 Task: Replace the Sky in Any Photo.
Action: Mouse moved to (24, 88)
Screenshot: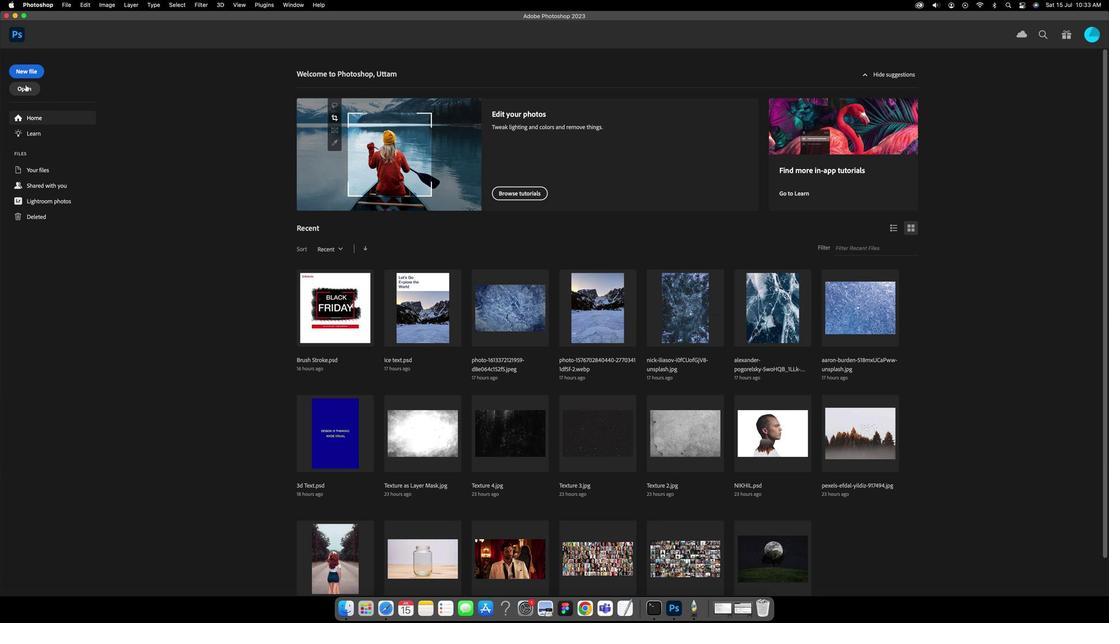 
Action: Mouse pressed left at (24, 88)
Screenshot: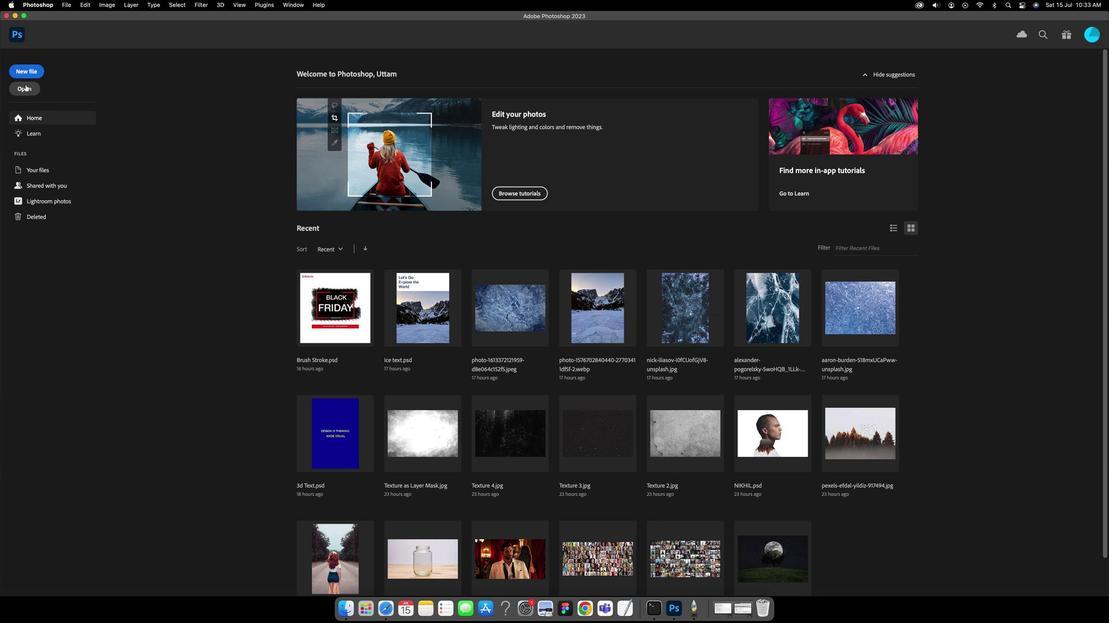 
Action: Mouse moved to (482, 155)
Screenshot: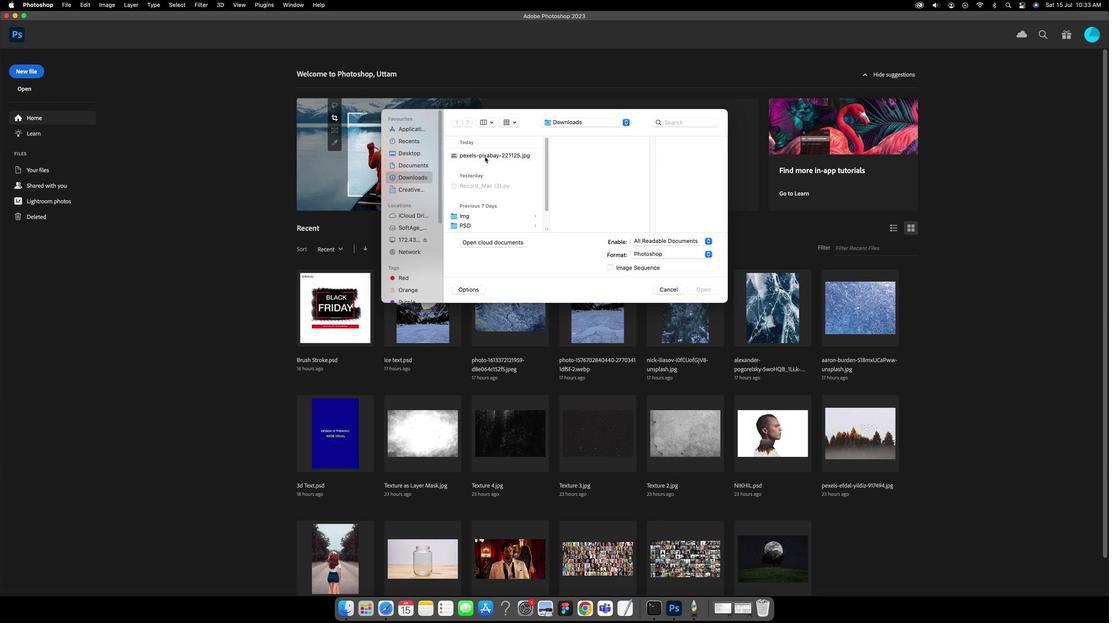 
Action: Mouse pressed left at (482, 155)
Screenshot: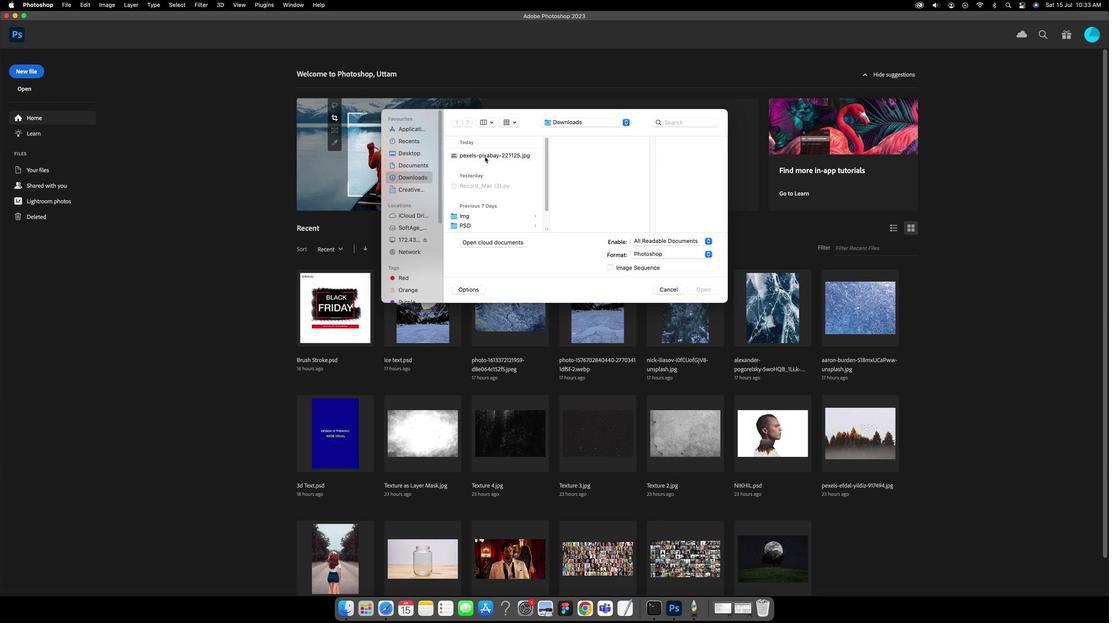 
Action: Key pressed Key.enter
Screenshot: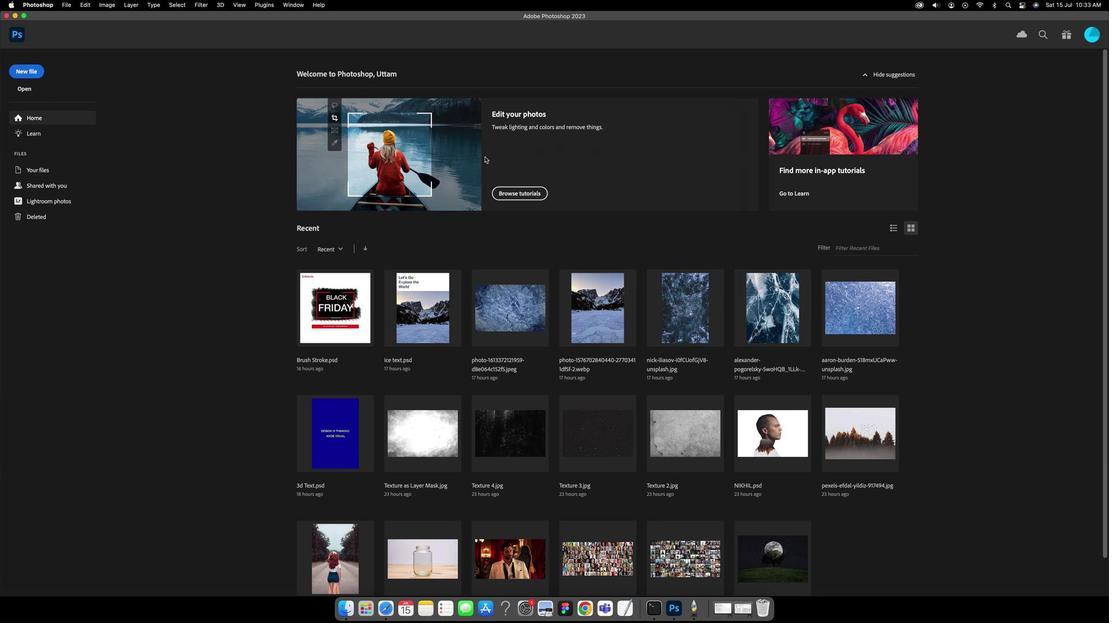 
Action: Mouse moved to (88, 15)
Screenshot: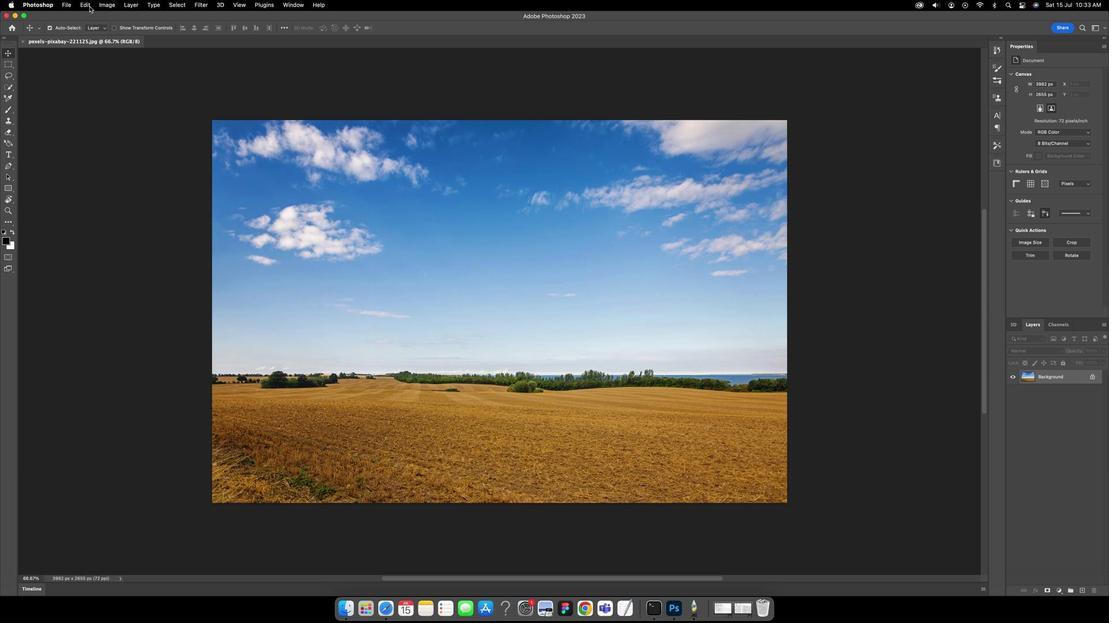 
Action: Mouse pressed left at (88, 15)
Screenshot: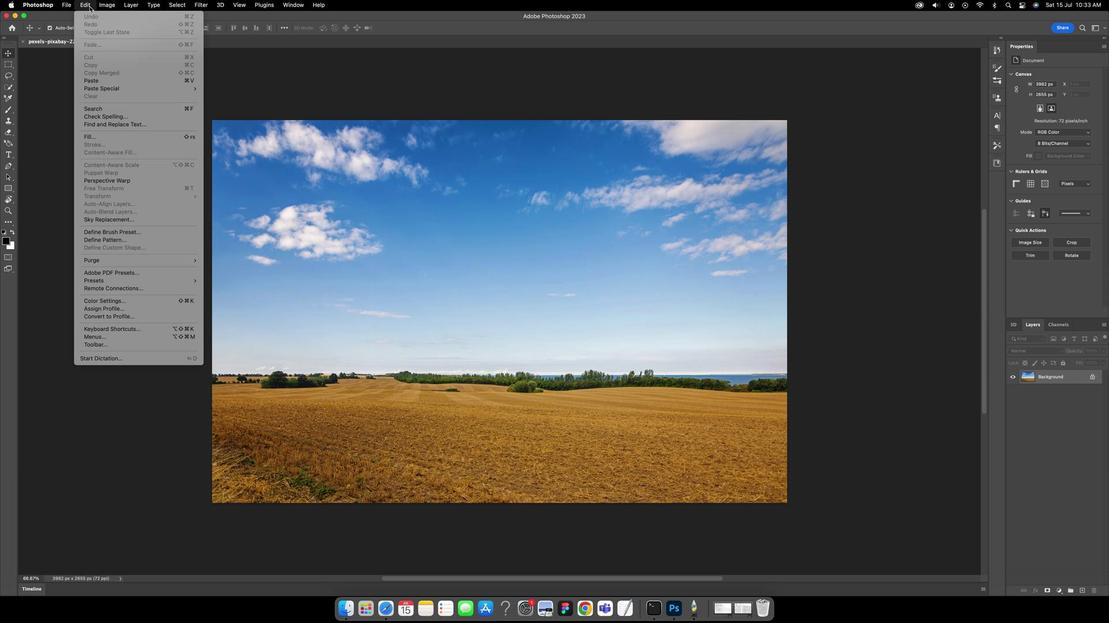 
Action: Mouse moved to (101, 216)
Screenshot: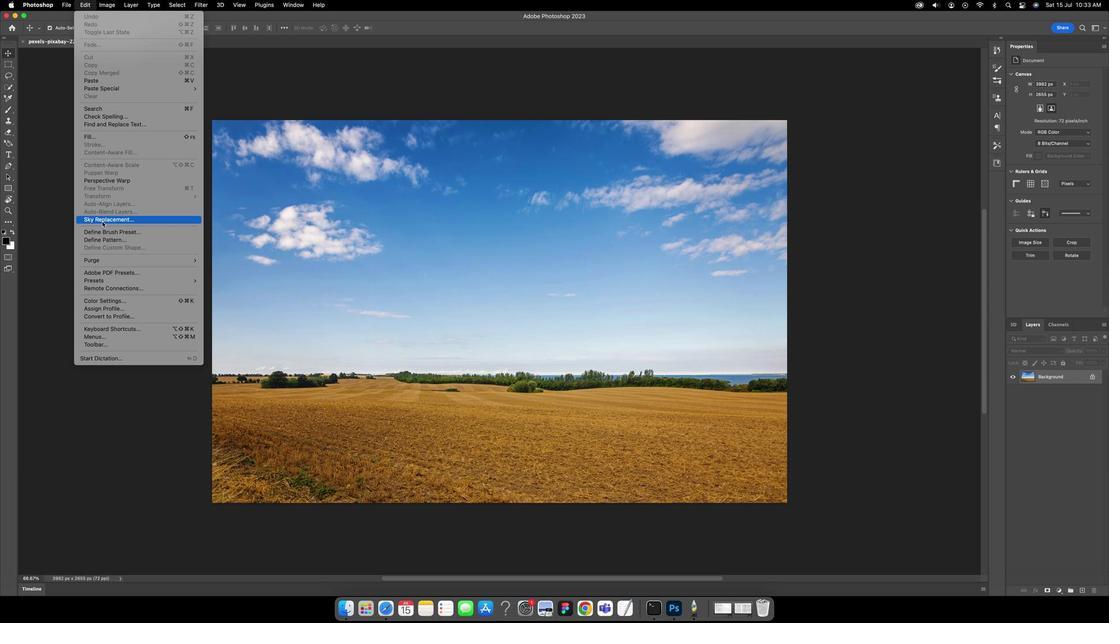 
Action: Mouse pressed left at (101, 216)
Screenshot: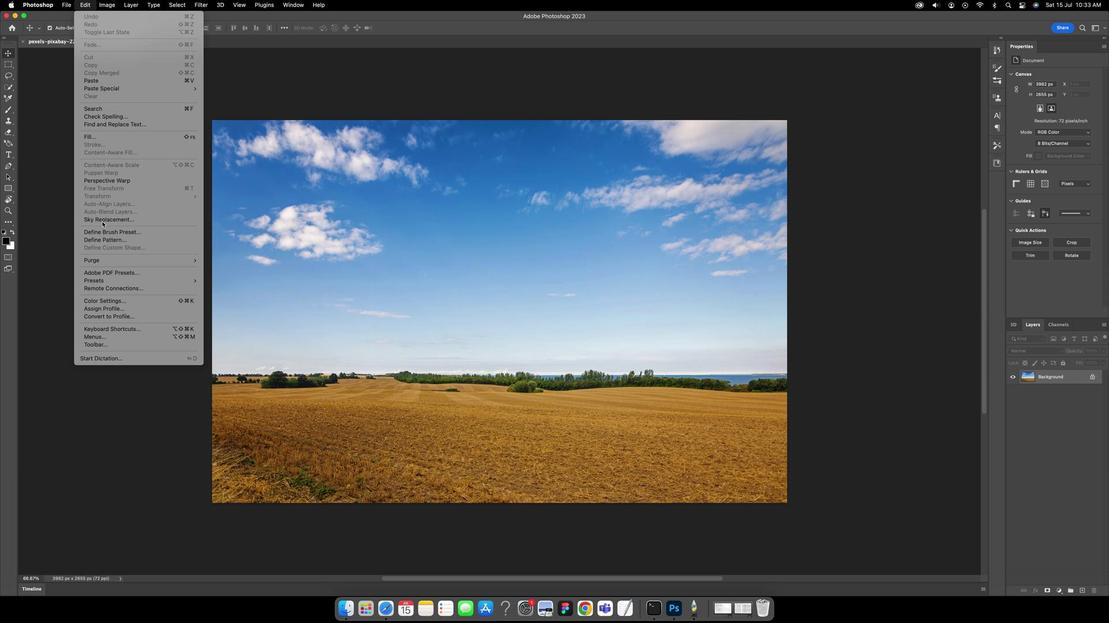 
Action: Mouse moved to (581, 145)
Screenshot: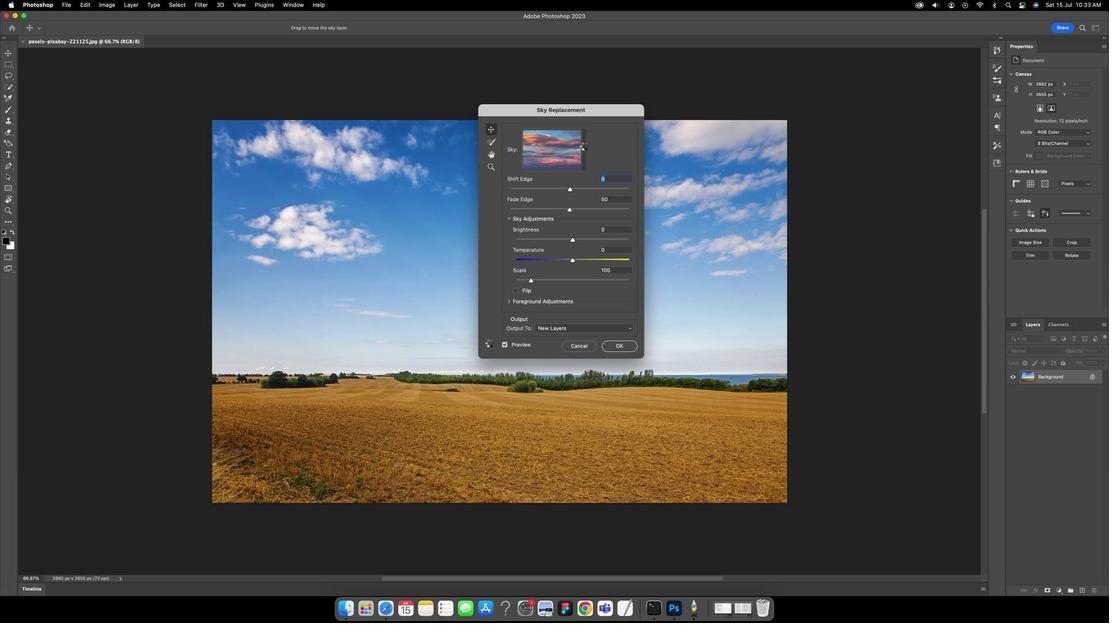 
Action: Mouse pressed left at (581, 145)
Screenshot: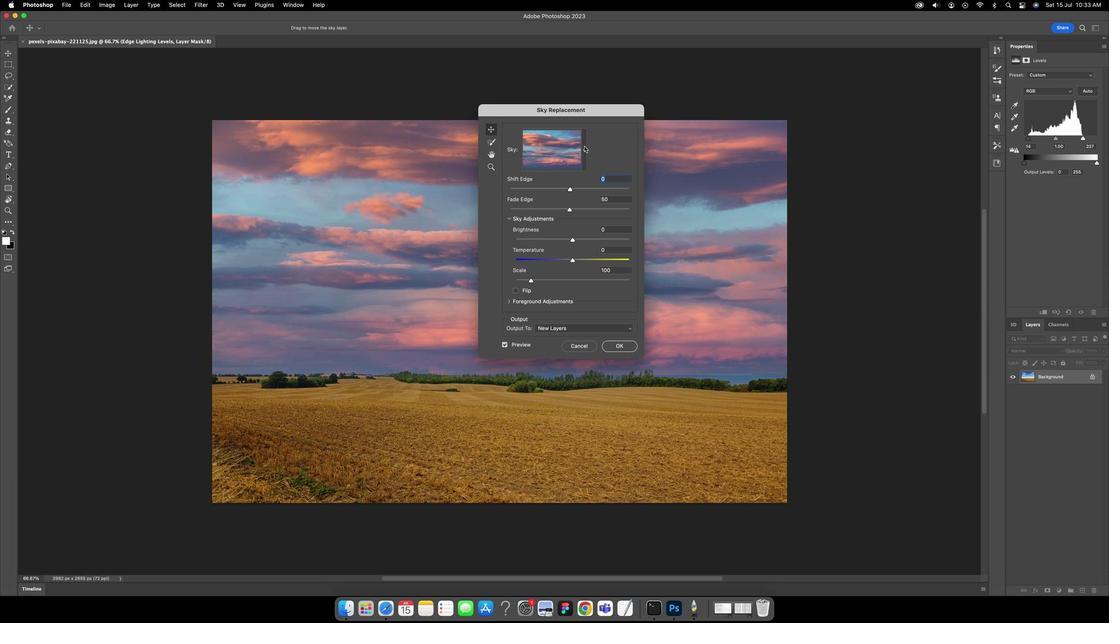 
Action: Mouse moved to (541, 284)
Screenshot: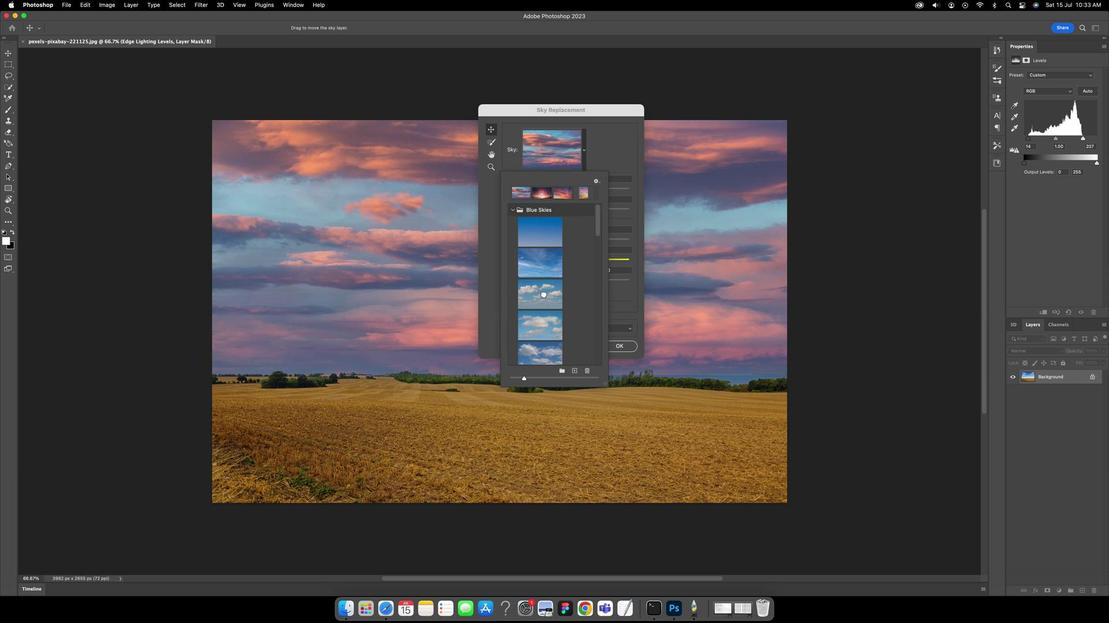 
Action: Mouse pressed left at (541, 284)
Screenshot: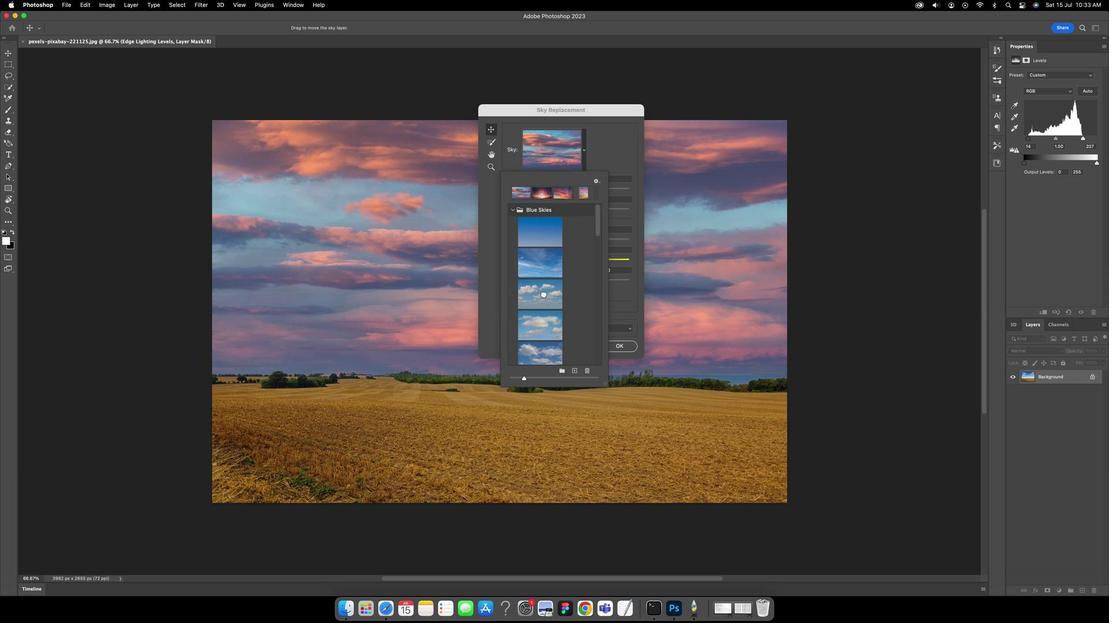 
Action: Mouse moved to (617, 331)
Screenshot: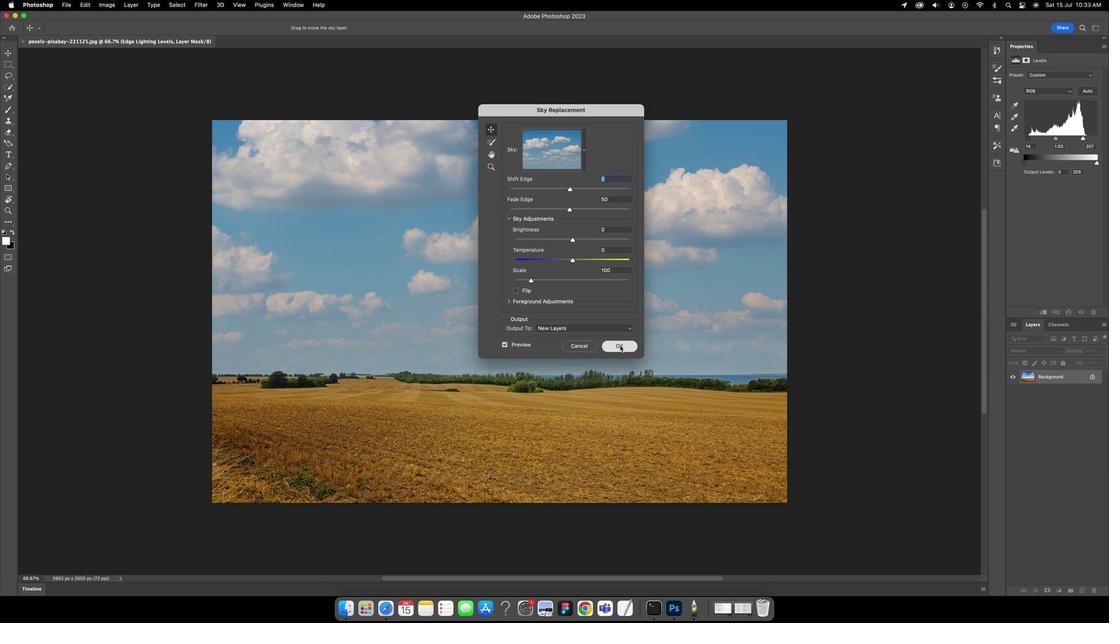 
Action: Mouse pressed left at (617, 331)
Screenshot: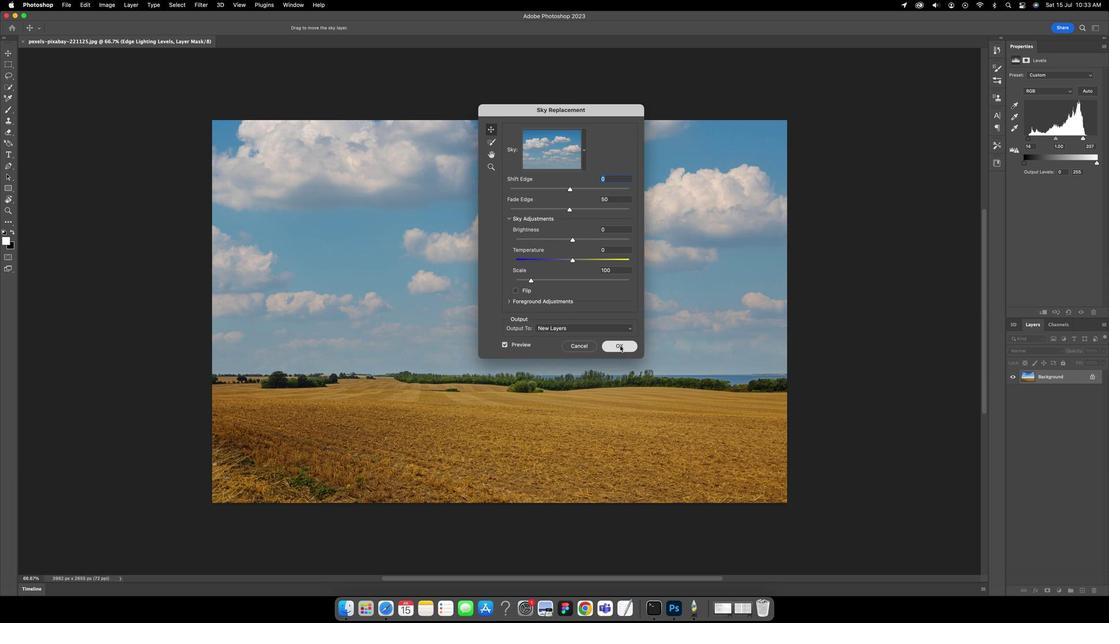 
Action: Mouse moved to (611, 270)
Screenshot: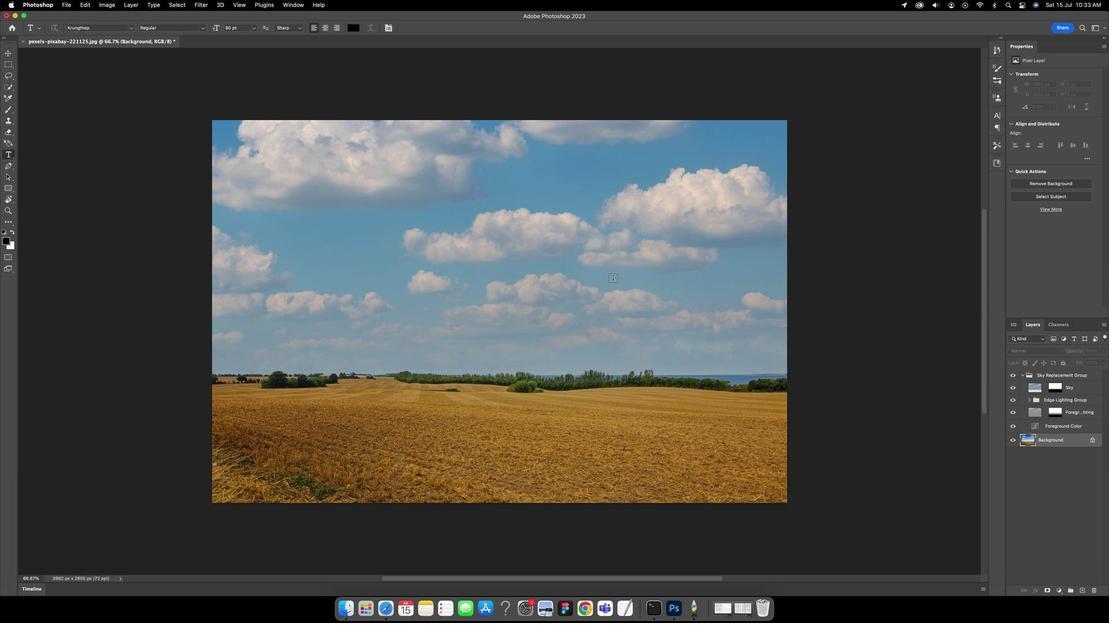 
Action: Key pressed 't'
Screenshot: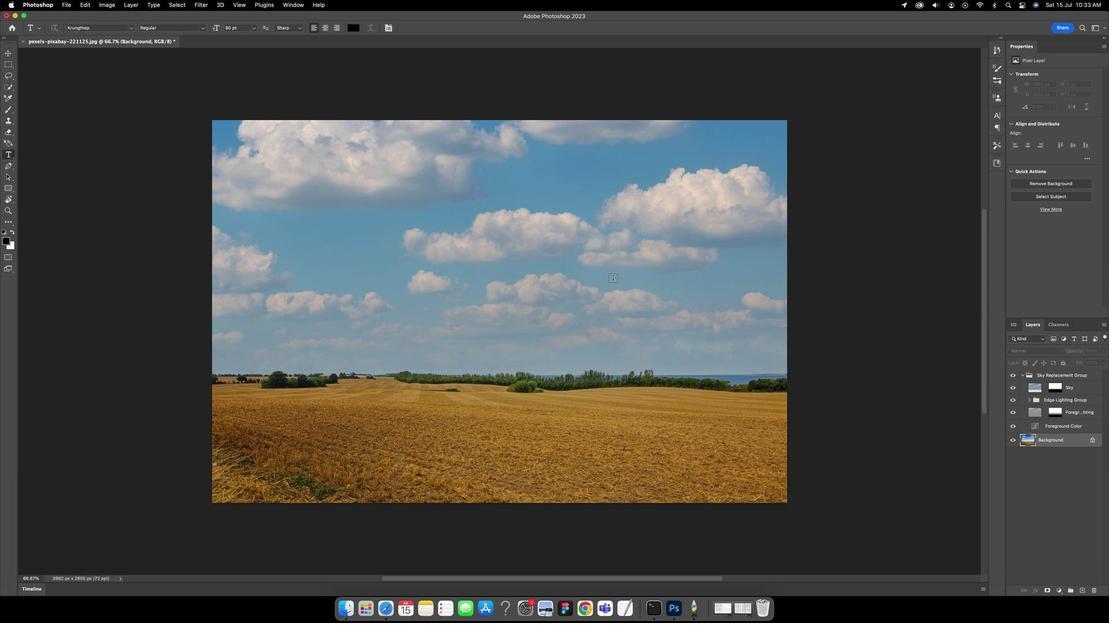 
Action: Mouse moved to (392, 288)
Screenshot: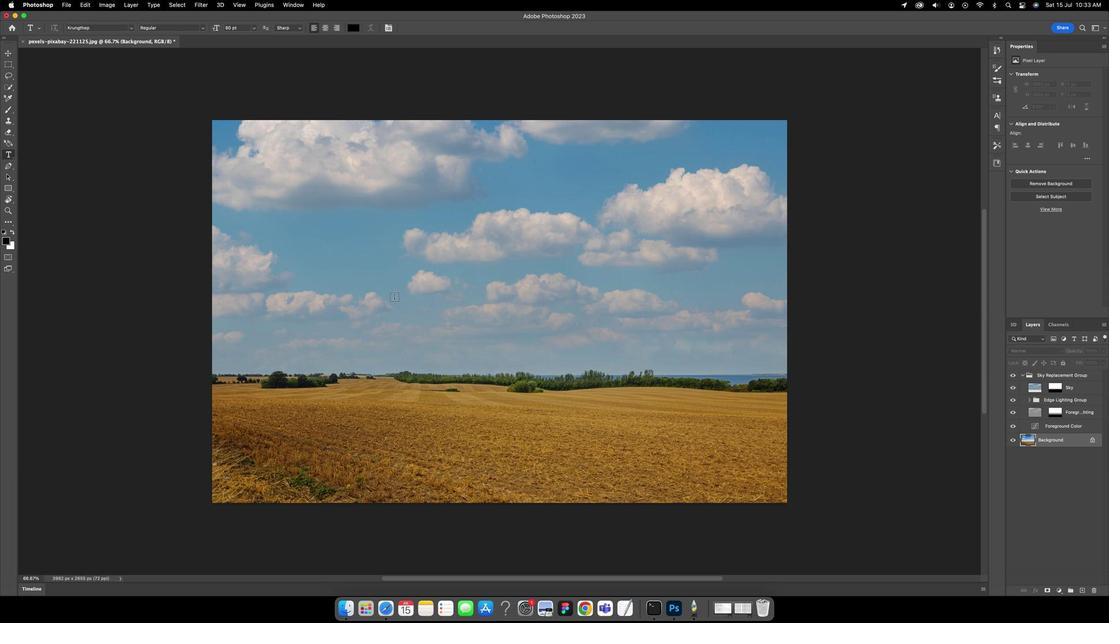 
Action: Mouse pressed left at (392, 288)
Screenshot: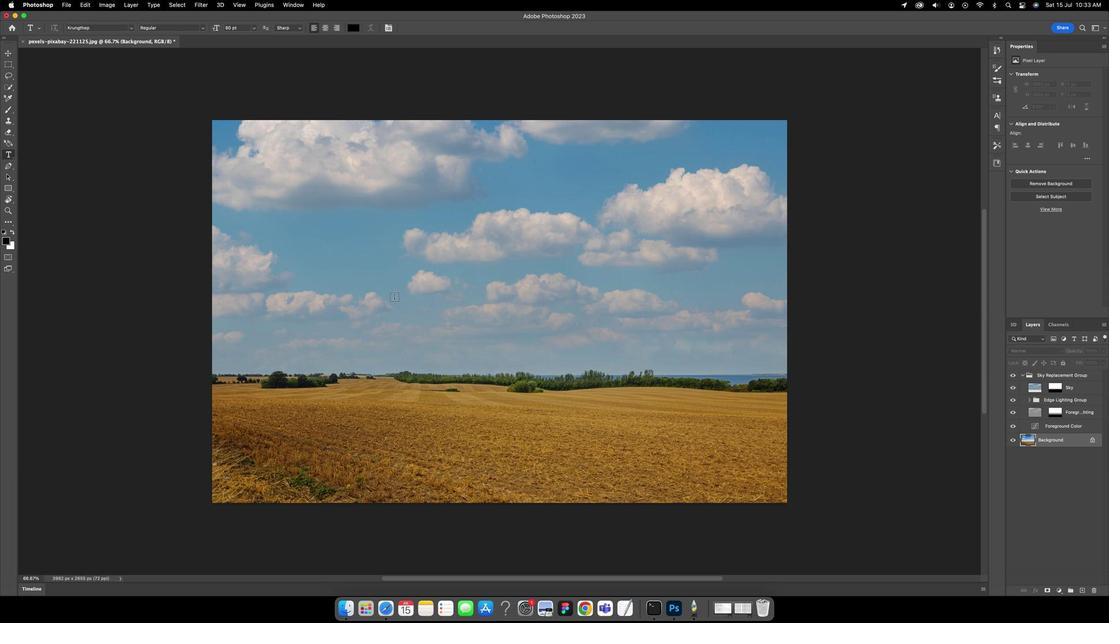 
Action: Mouse moved to (1049, 422)
Screenshot: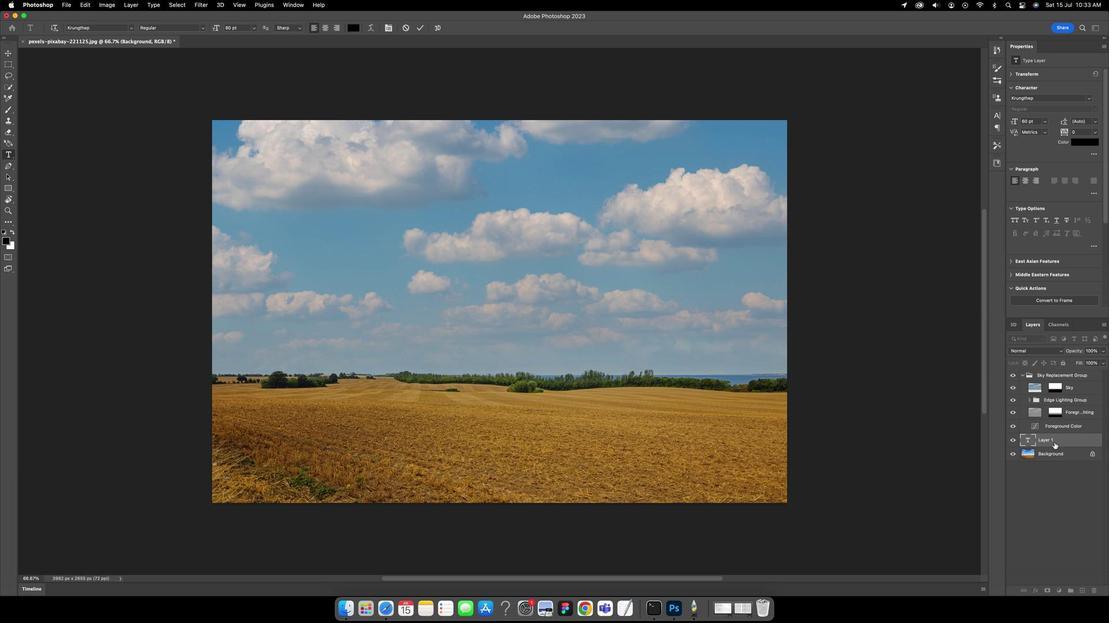 
Action: Mouse pressed left at (1049, 422)
Screenshot: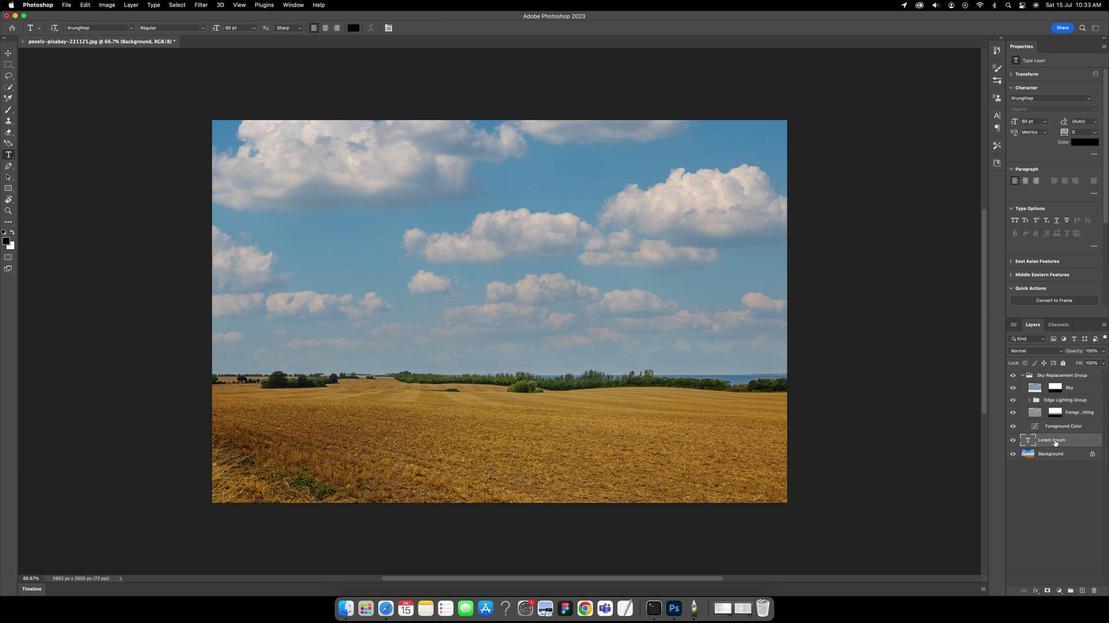 
Action: Mouse moved to (1043, 370)
Screenshot: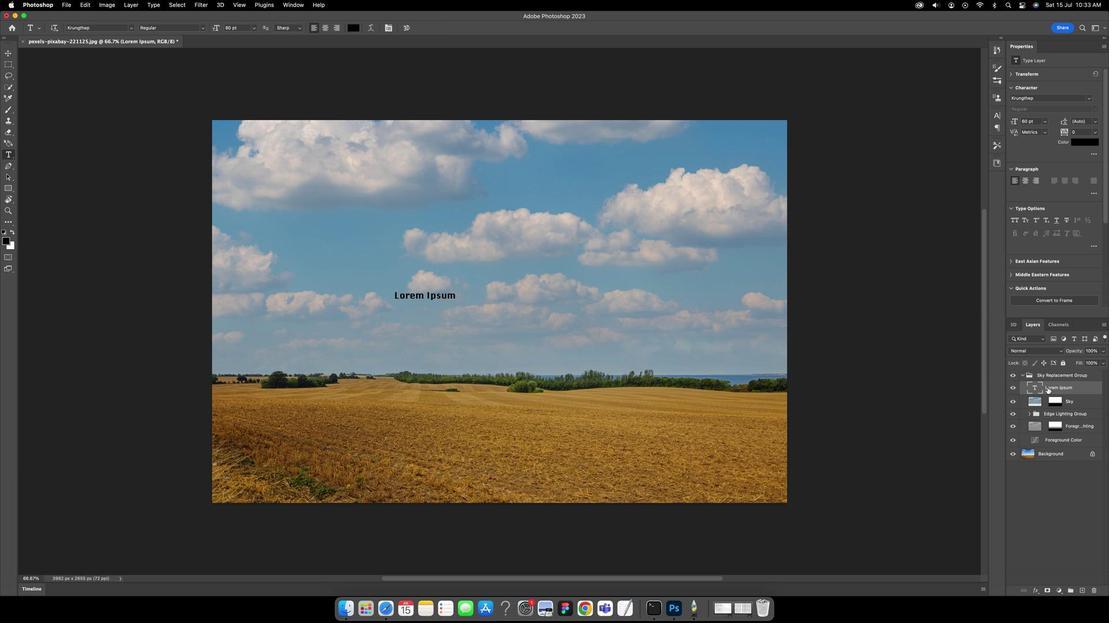 
Action: Mouse pressed left at (1043, 370)
Screenshot: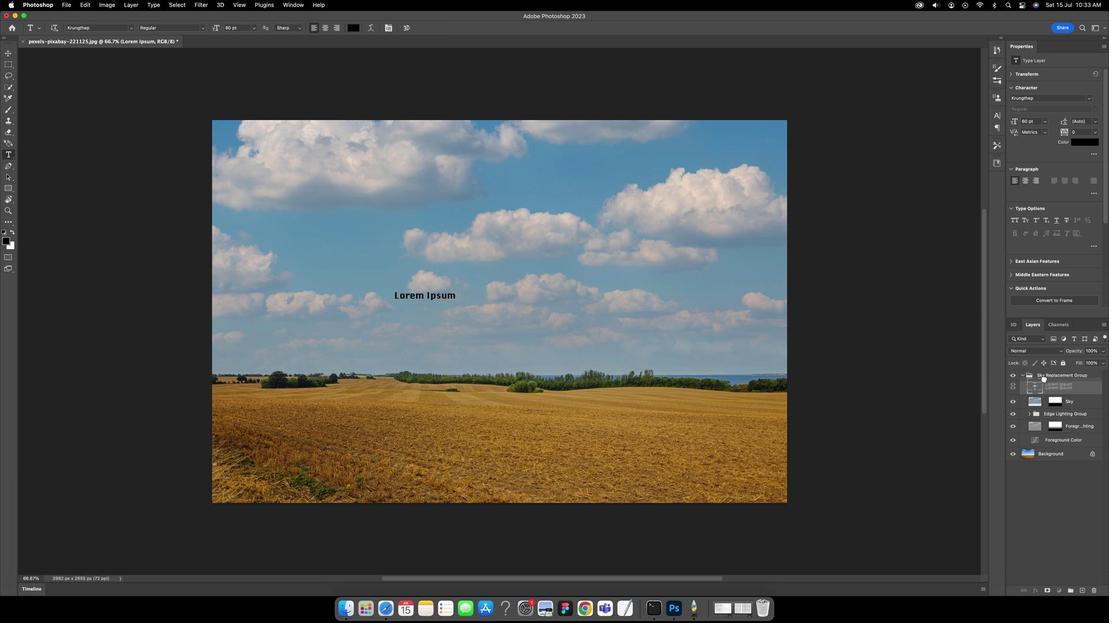 
Action: Mouse moved to (409, 284)
Screenshot: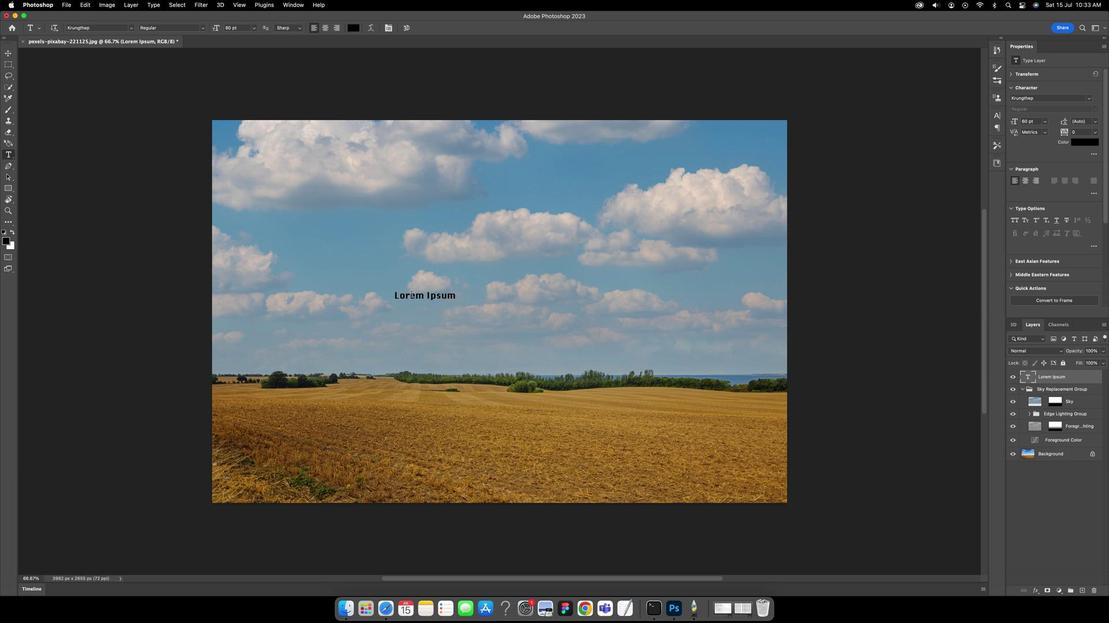
Action: Mouse pressed left at (409, 284)
Screenshot: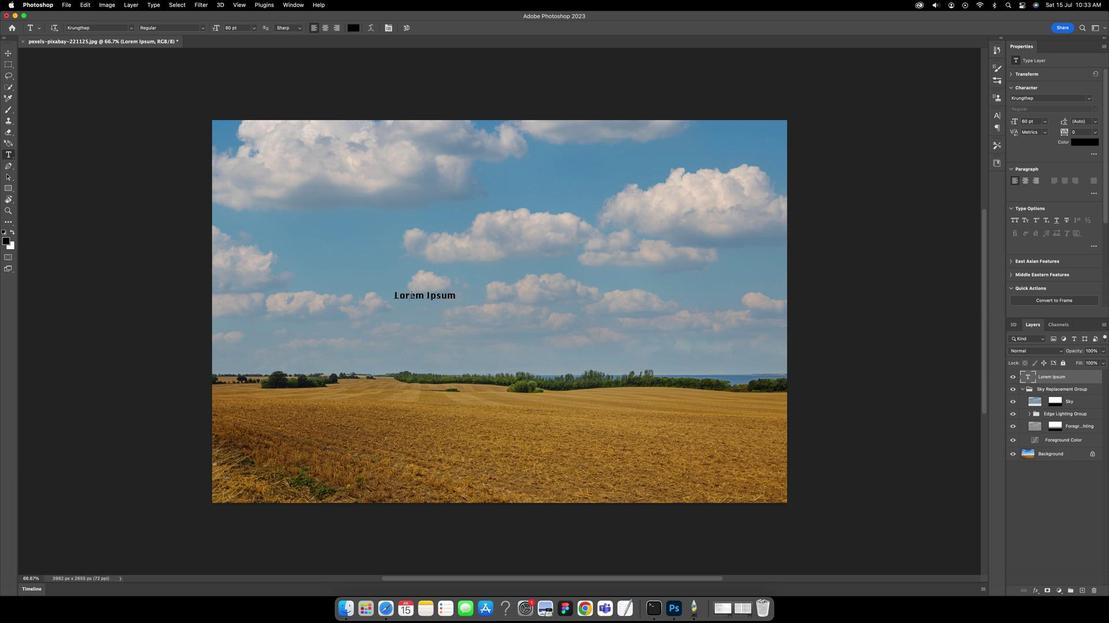 
Action: Key pressed Key.cmd'a'Key.caps_lock'T'Key.caps_lock'h''e'Key.space's''k''y'Key.space'i''s'Key.space't''h''e'Key.space'd''a''i''l''y'Key.space'b''r''e''a''d'Key.space'o''f'Key.space't''h''e'Key.space'e''y''e''s'Key.cmd'a'
Screenshot: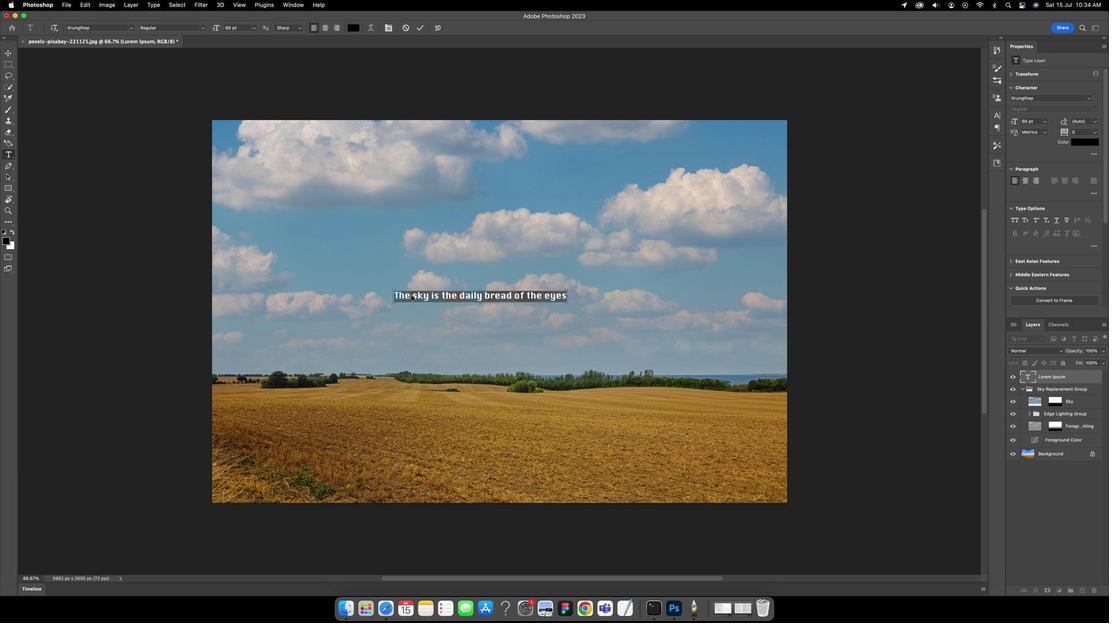 
Action: Mouse moved to (253, 36)
Screenshot: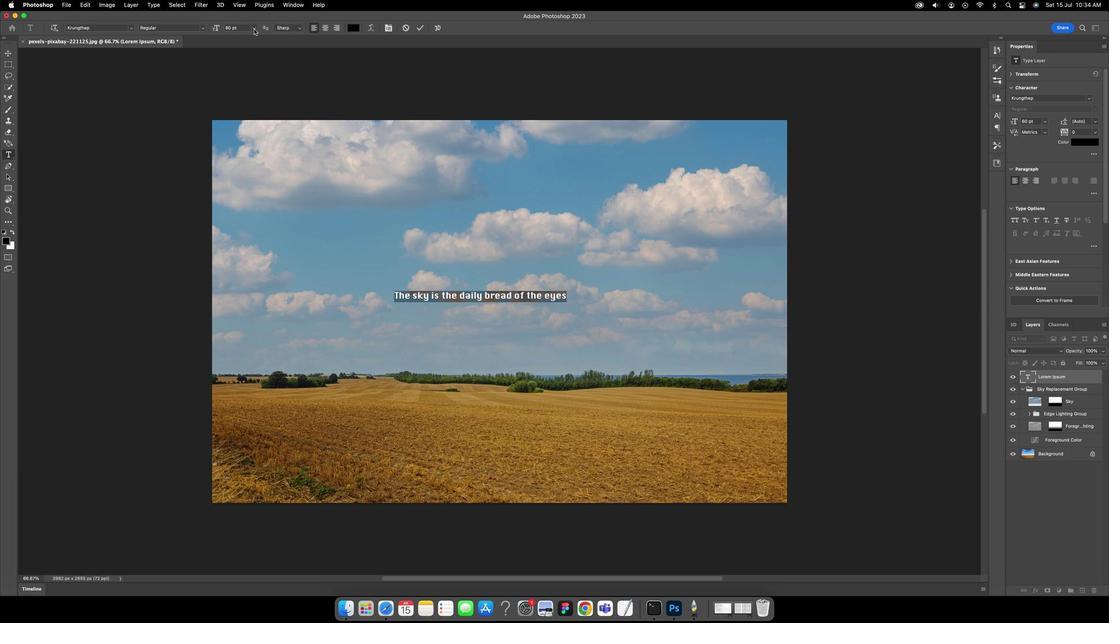 
Action: Mouse pressed left at (253, 36)
Screenshot: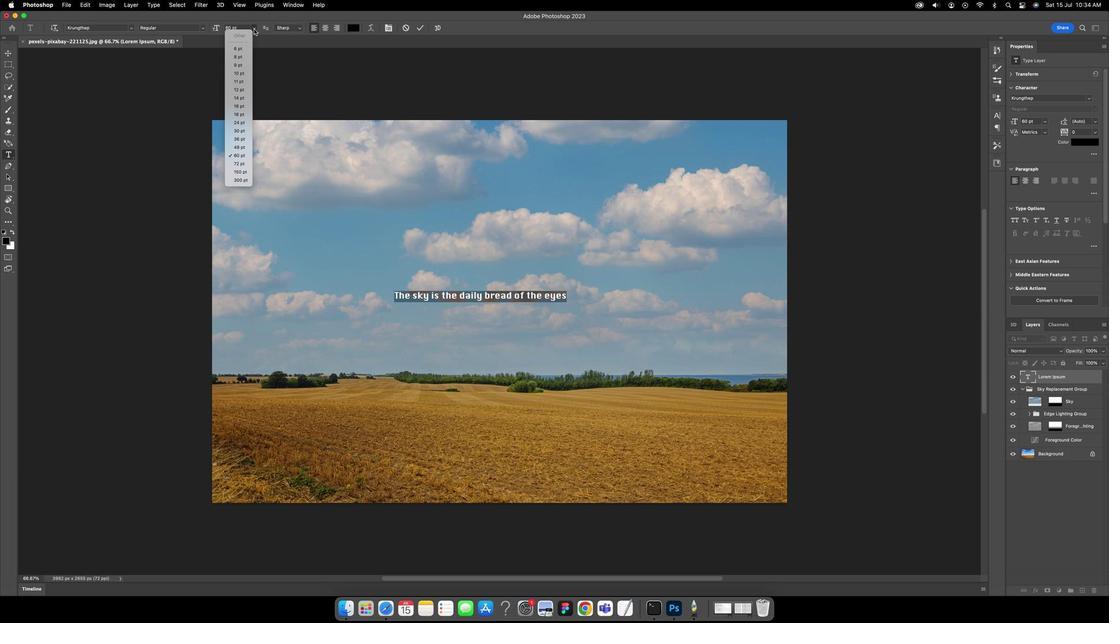 
Action: Mouse moved to (232, 162)
Screenshot: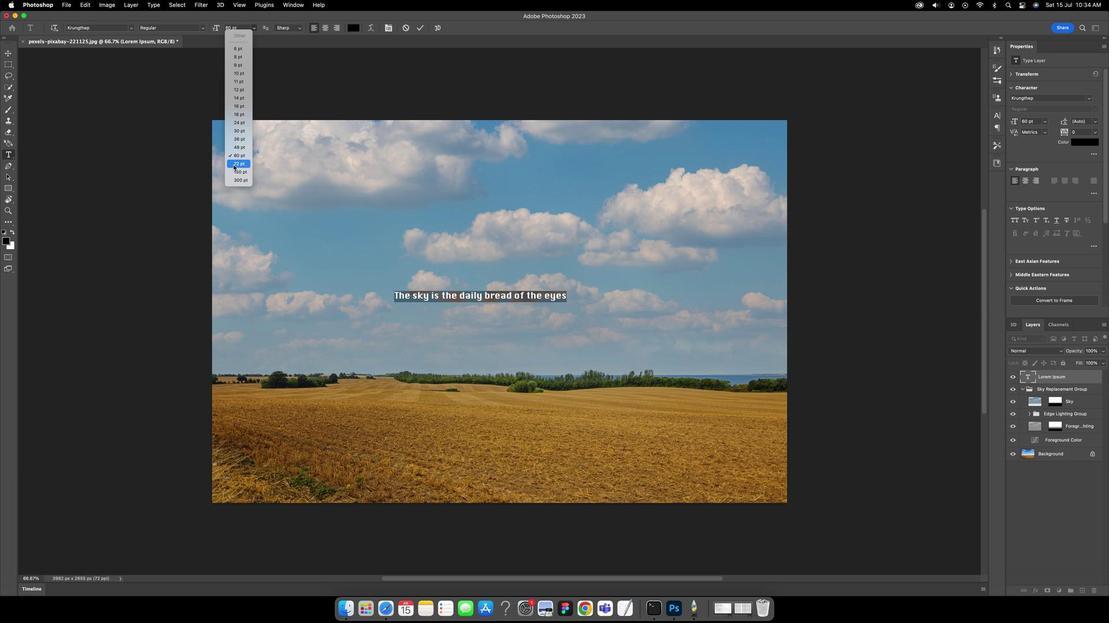 
Action: Mouse pressed left at (232, 162)
Screenshot: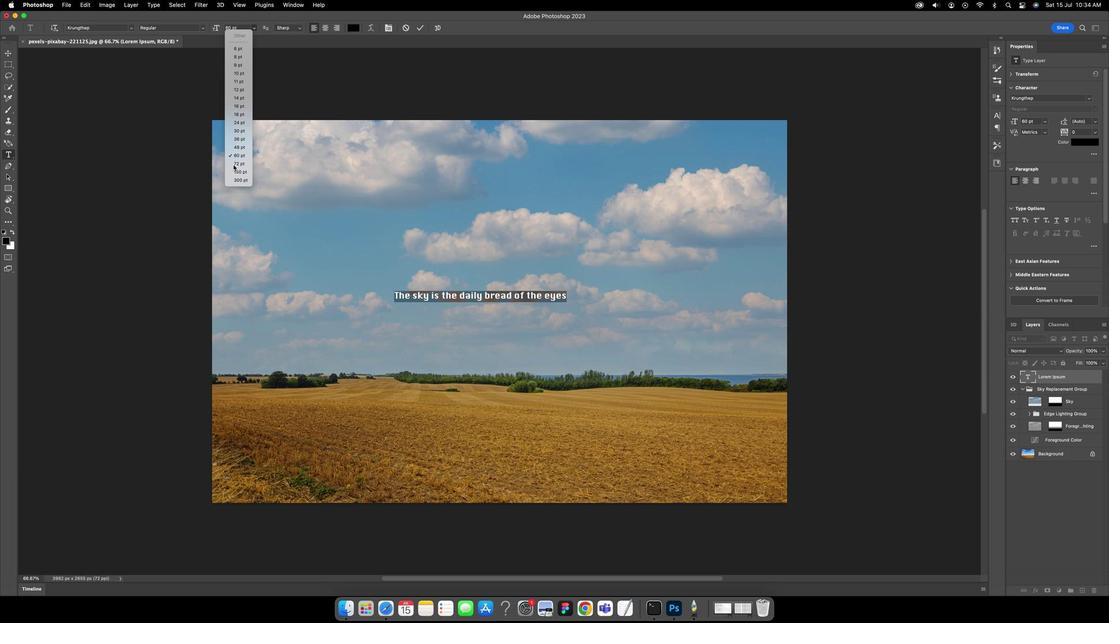 
Action: Mouse moved to (129, 36)
Screenshot: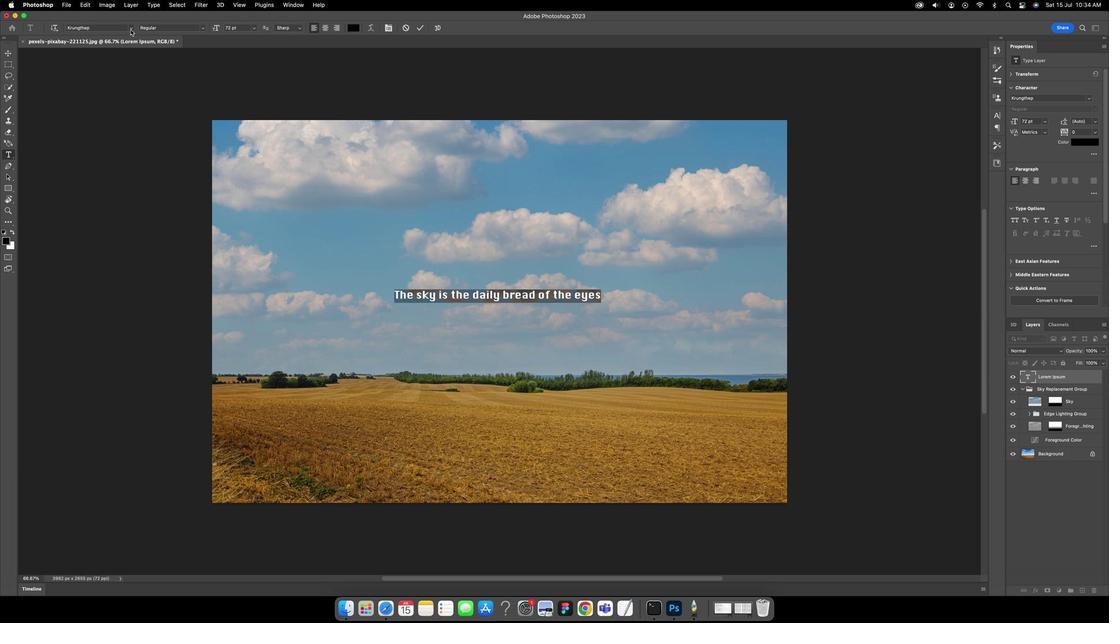 
Action: Mouse pressed left at (129, 36)
Screenshot: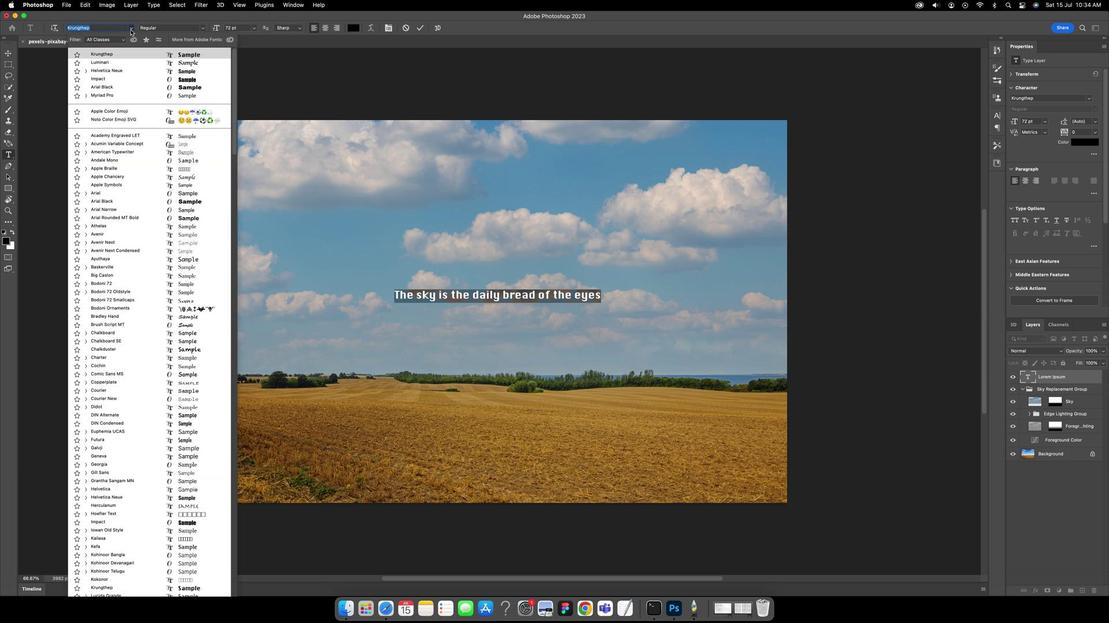 
Action: Mouse moved to (154, 199)
Screenshot: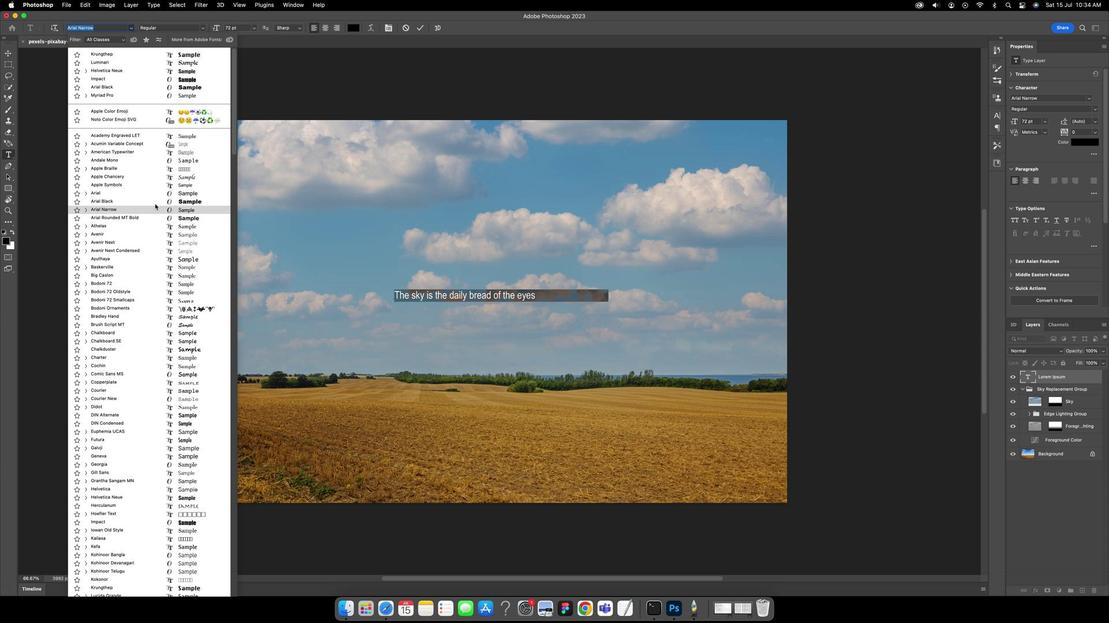 
Action: Mouse pressed left at (154, 199)
Screenshot: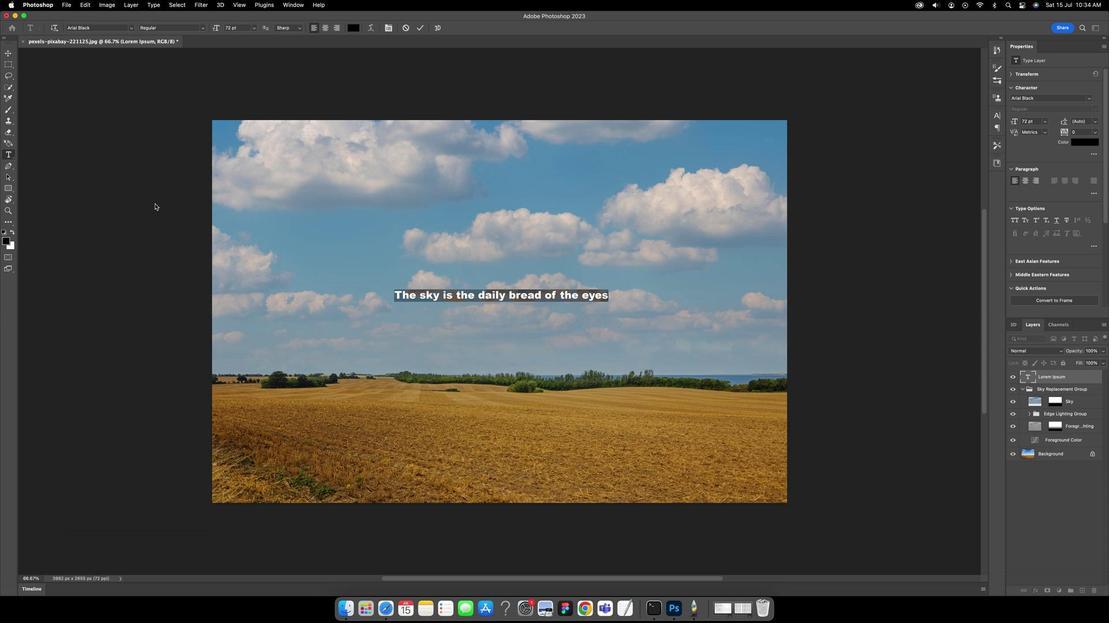 
Action: Mouse moved to (419, 36)
Screenshot: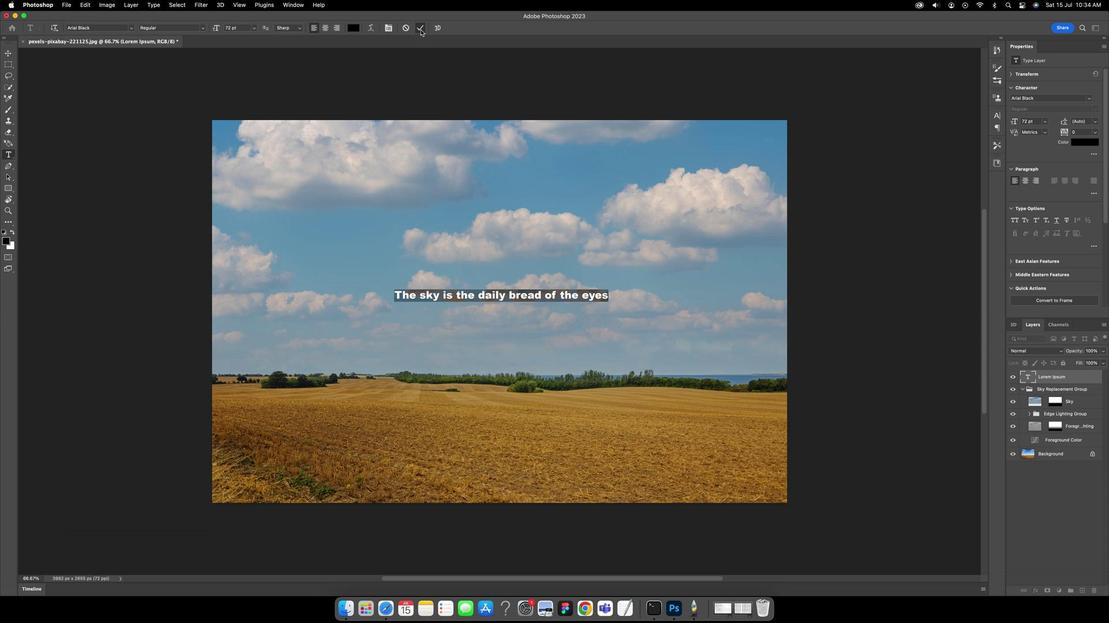 
Action: Mouse pressed left at (419, 36)
Screenshot: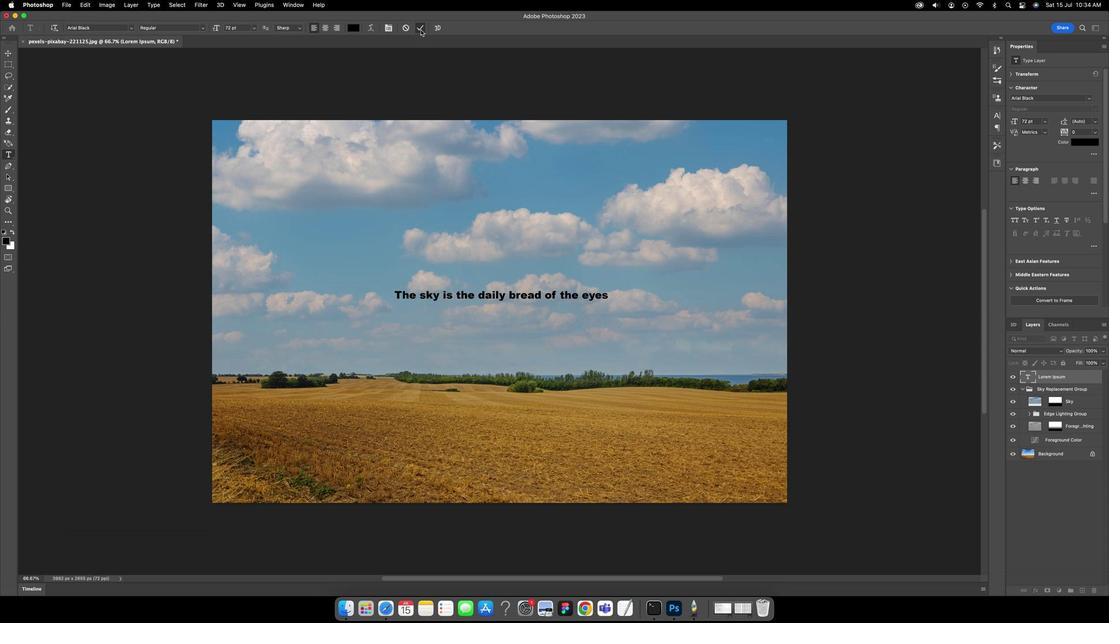 
Action: Mouse moved to (1013, 218)
Screenshot: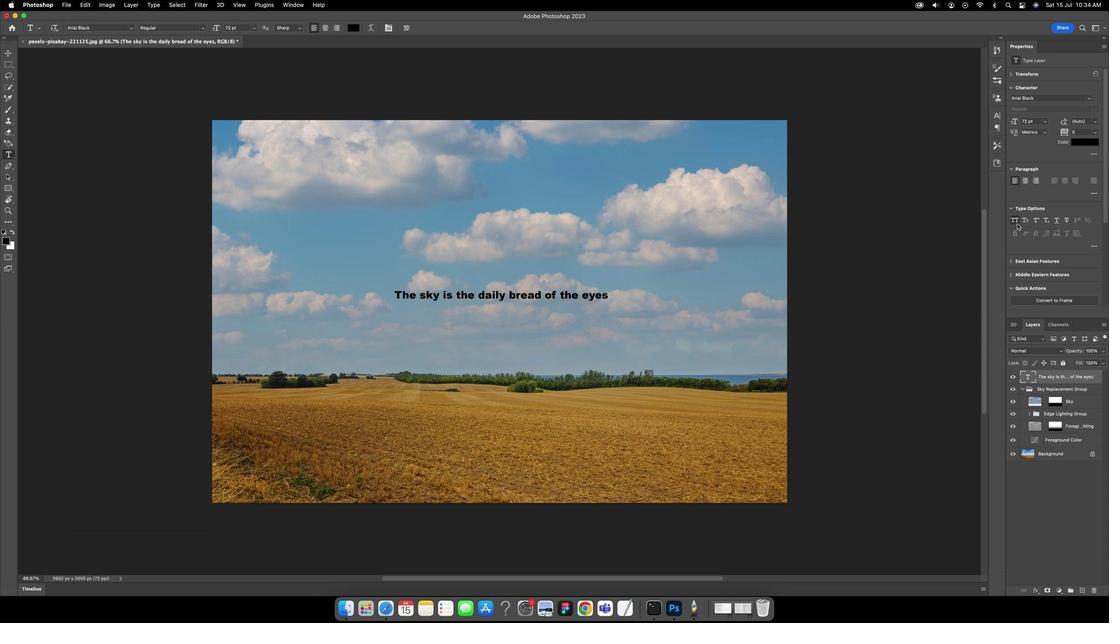 
Action: Mouse pressed left at (1013, 218)
Screenshot: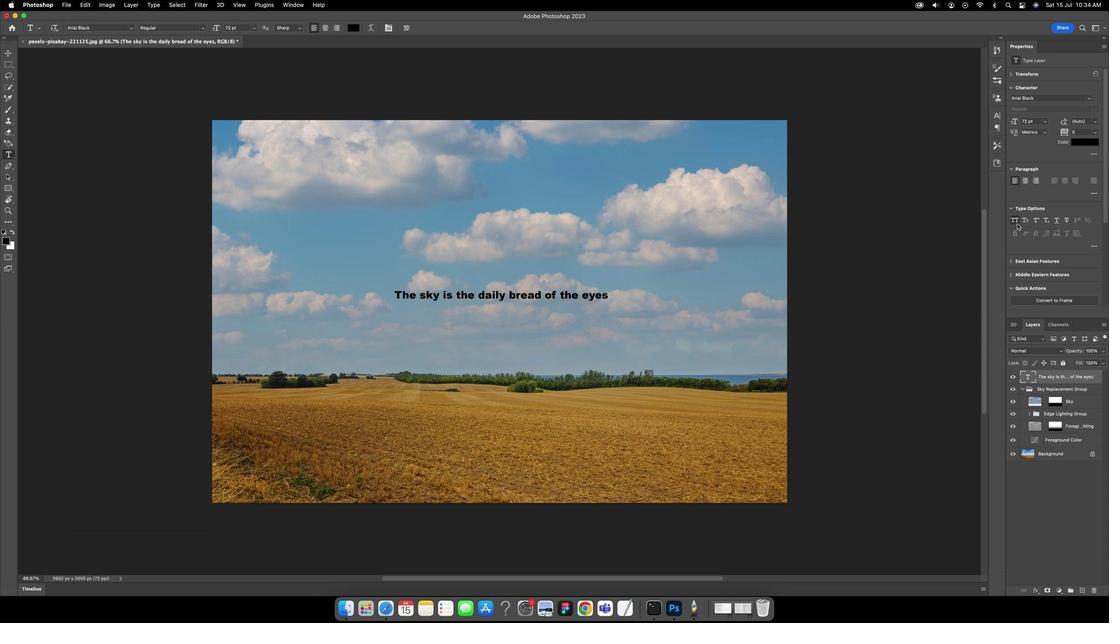 
Action: Mouse moved to (1075, 143)
Screenshot: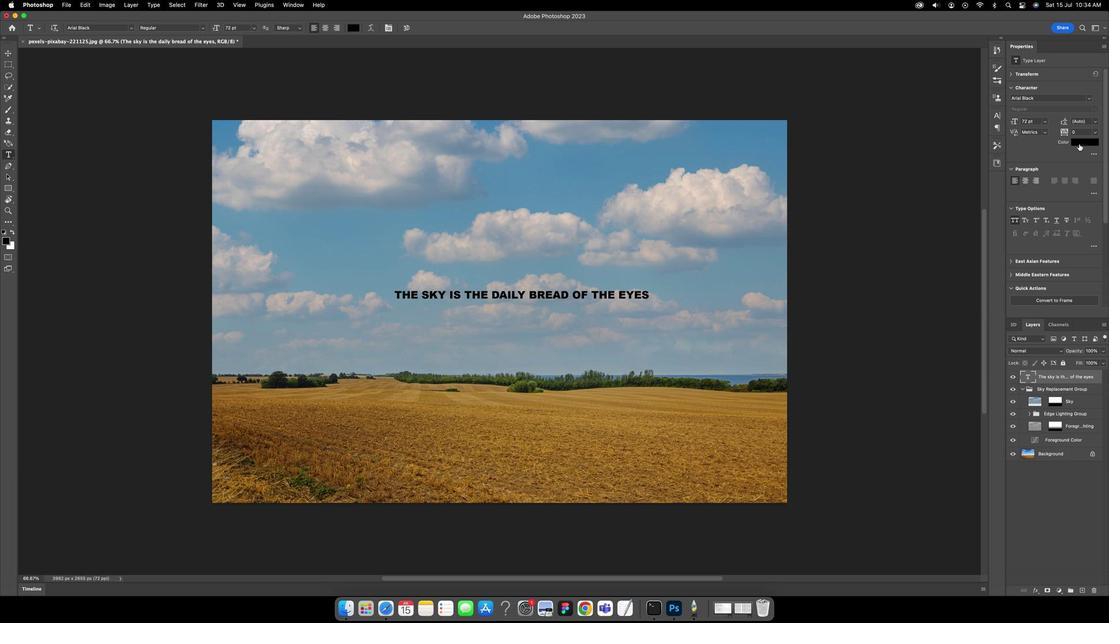 
Action: Mouse pressed left at (1075, 143)
Screenshot: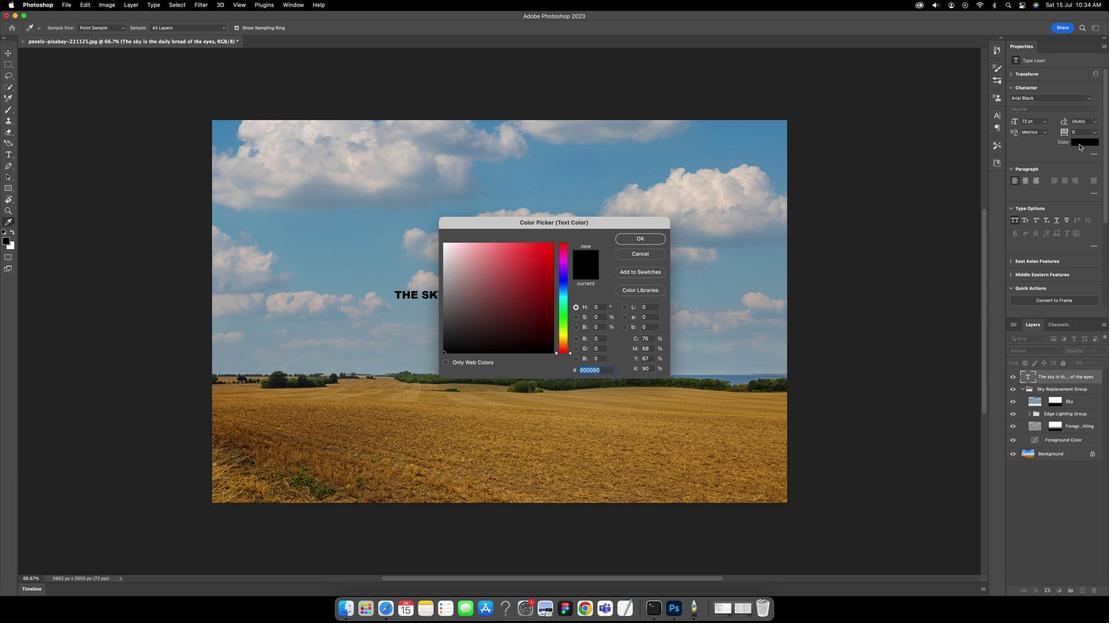 
Action: Mouse moved to (502, 291)
Screenshot: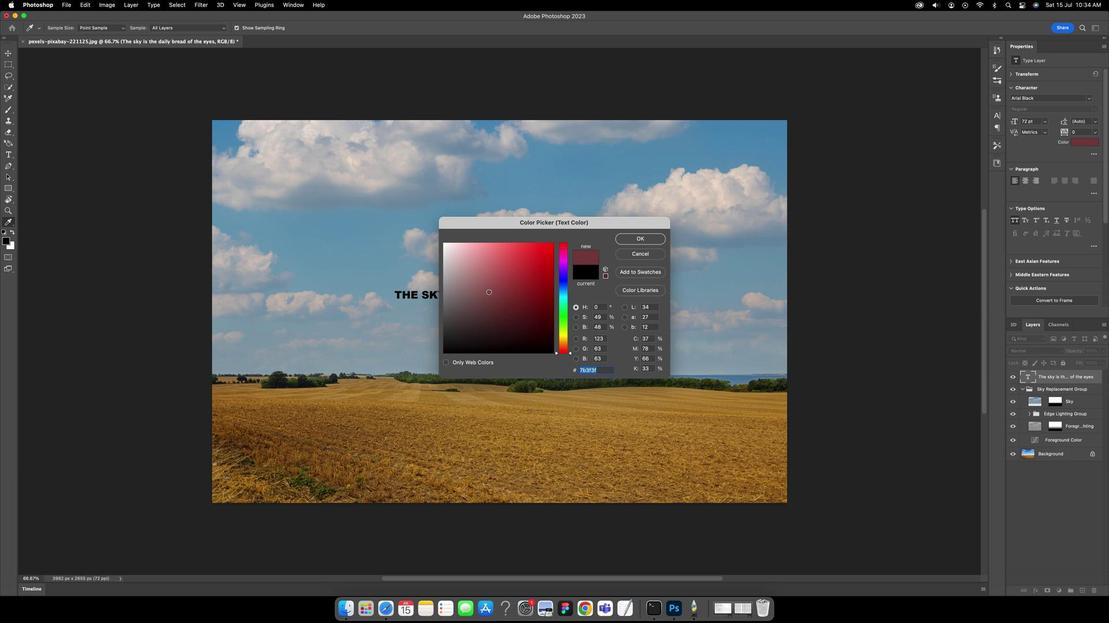 
Action: Mouse pressed left at (502, 291)
Screenshot: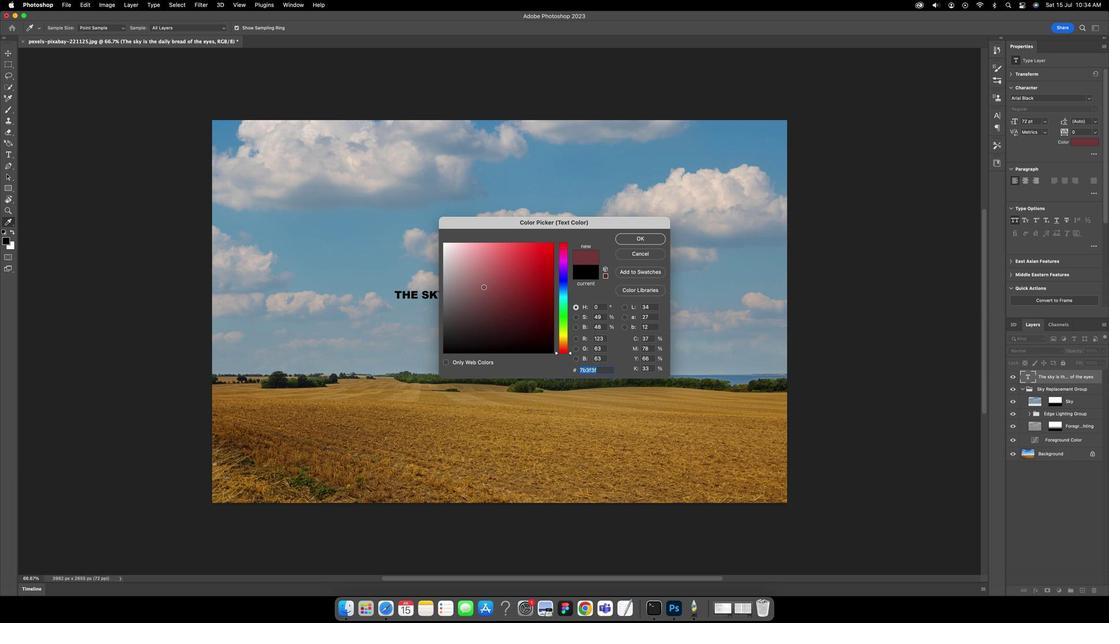 
Action: Mouse moved to (630, 230)
Screenshot: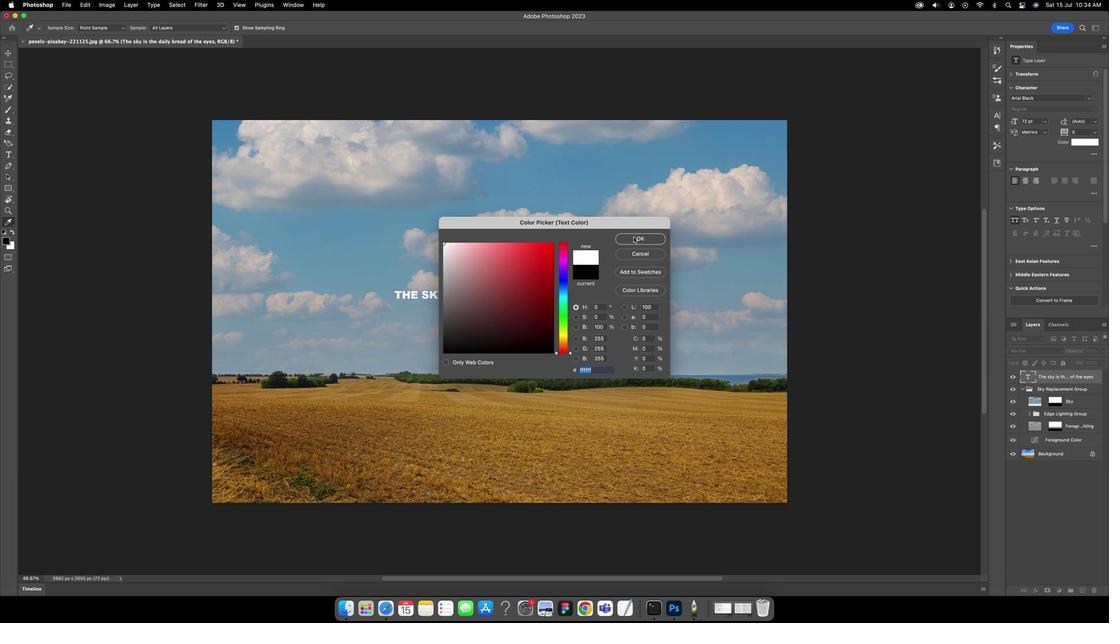 
Action: Mouse pressed left at (630, 230)
Screenshot: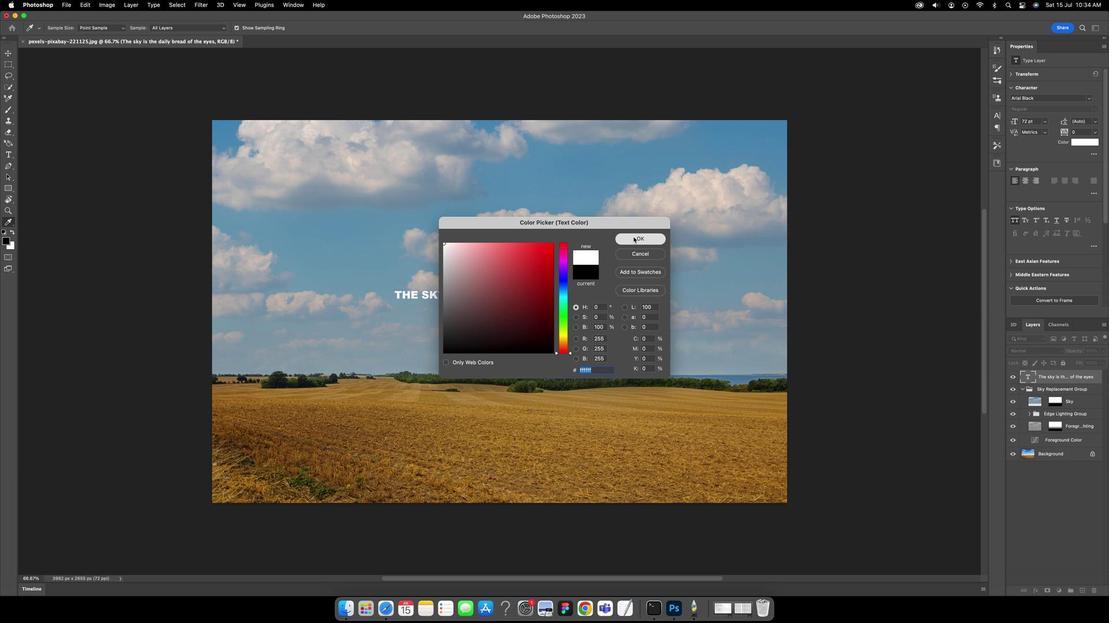 
Action: Mouse moved to (589, 311)
Screenshot: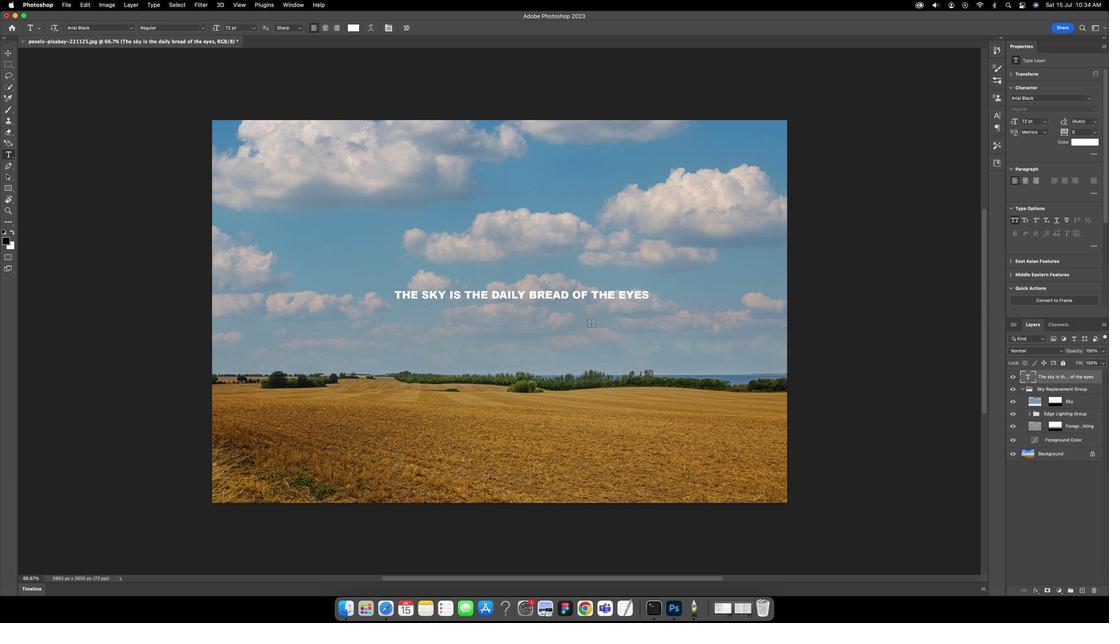 
Action: Key pressed 'v'Key.cmd'a'
Screenshot: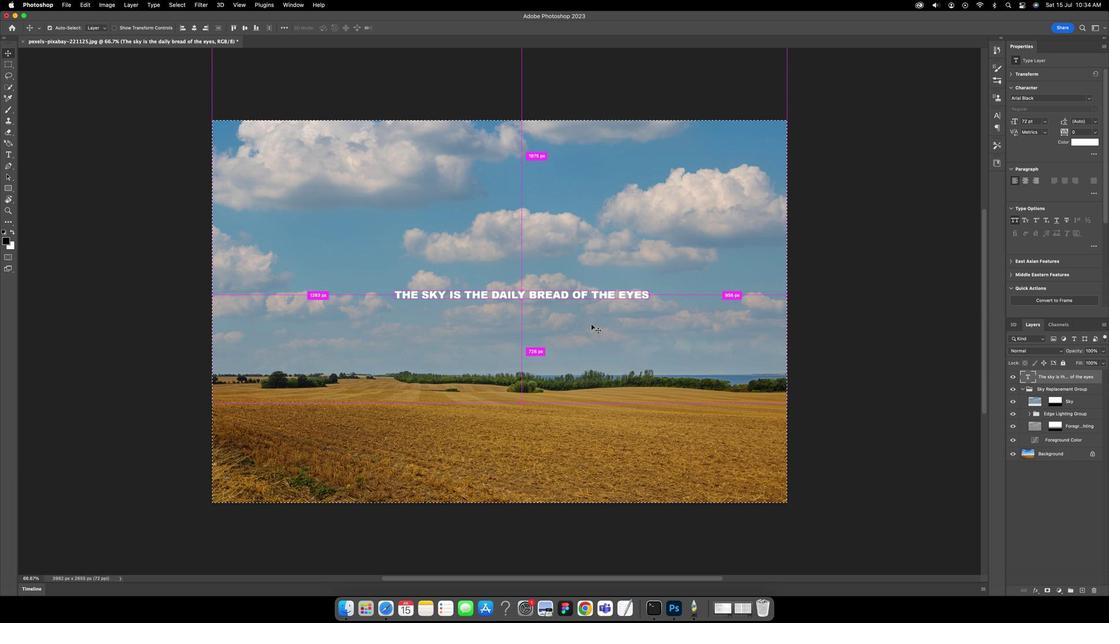
Action: Mouse moved to (195, 35)
Screenshot: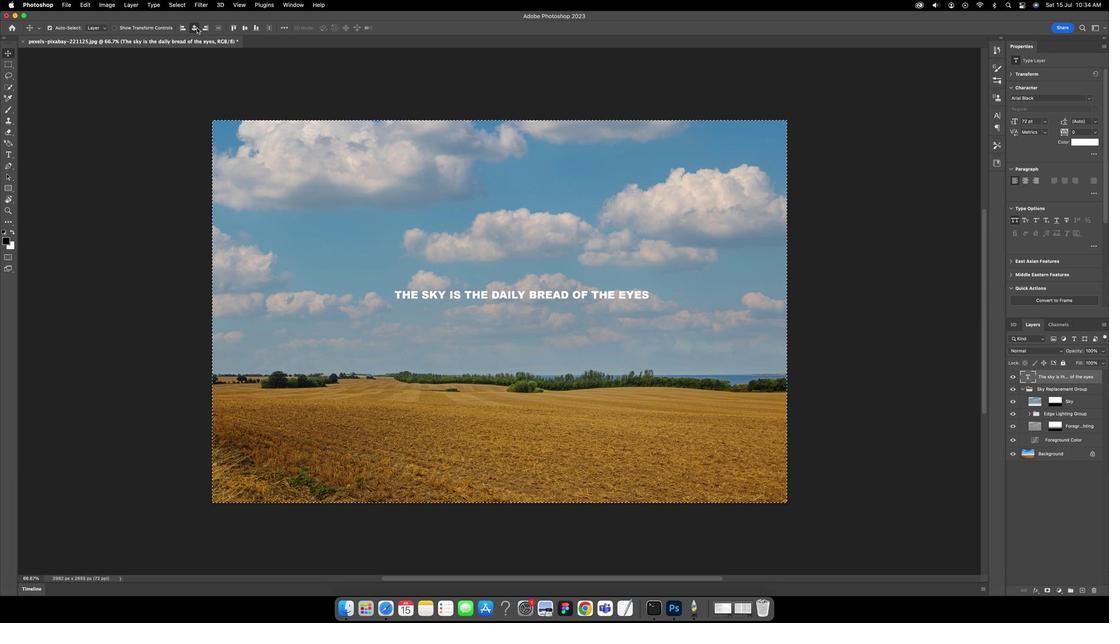 
Action: Mouse pressed left at (195, 35)
Screenshot: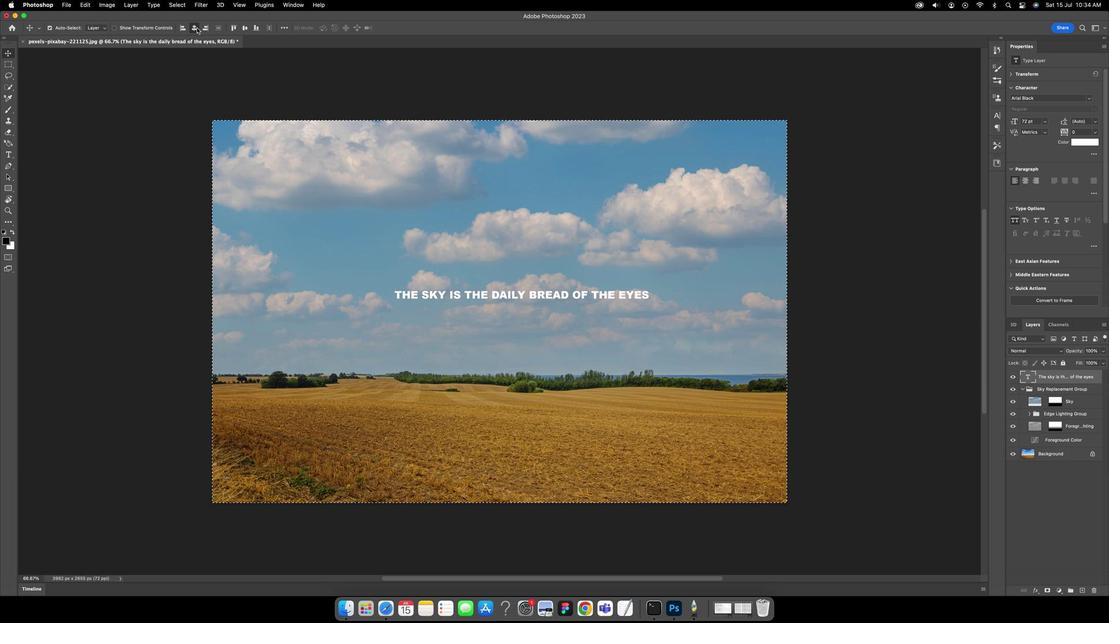 
Action: Mouse moved to (239, 36)
Screenshot: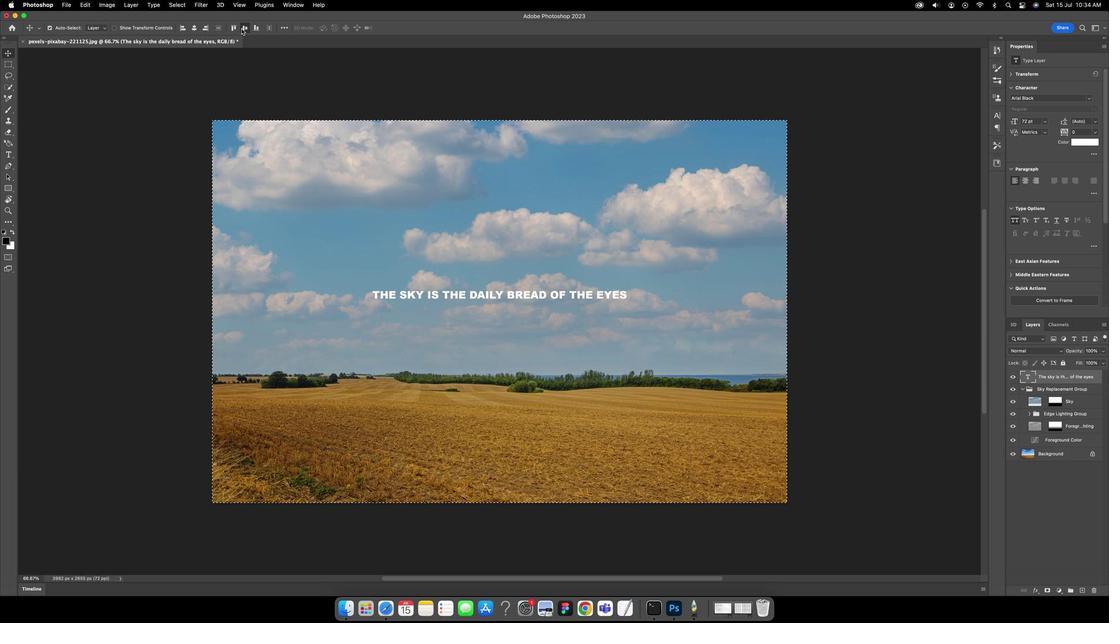 
Action: Mouse pressed left at (239, 36)
Screenshot: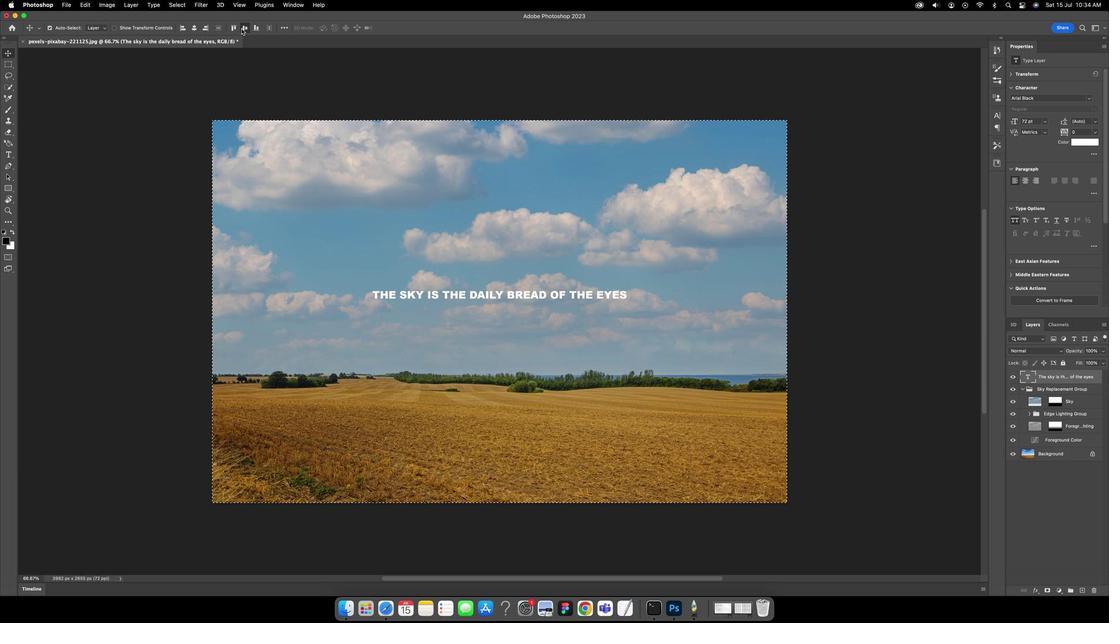 
Action: Mouse moved to (378, 204)
Screenshot: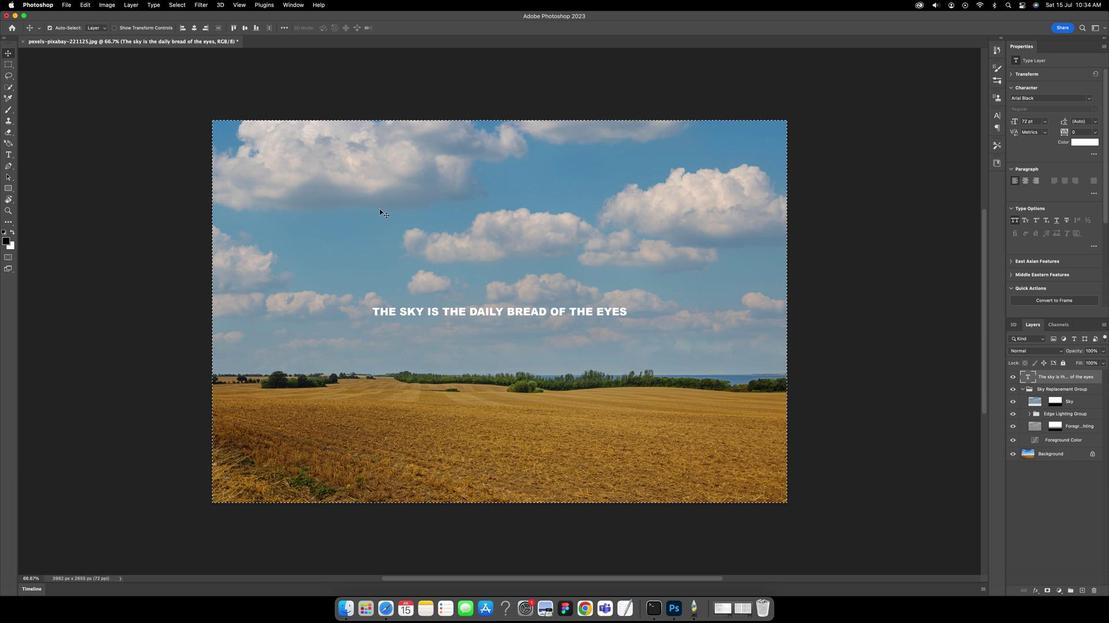 
Action: Key pressed Key.cmd'd'
Screenshot: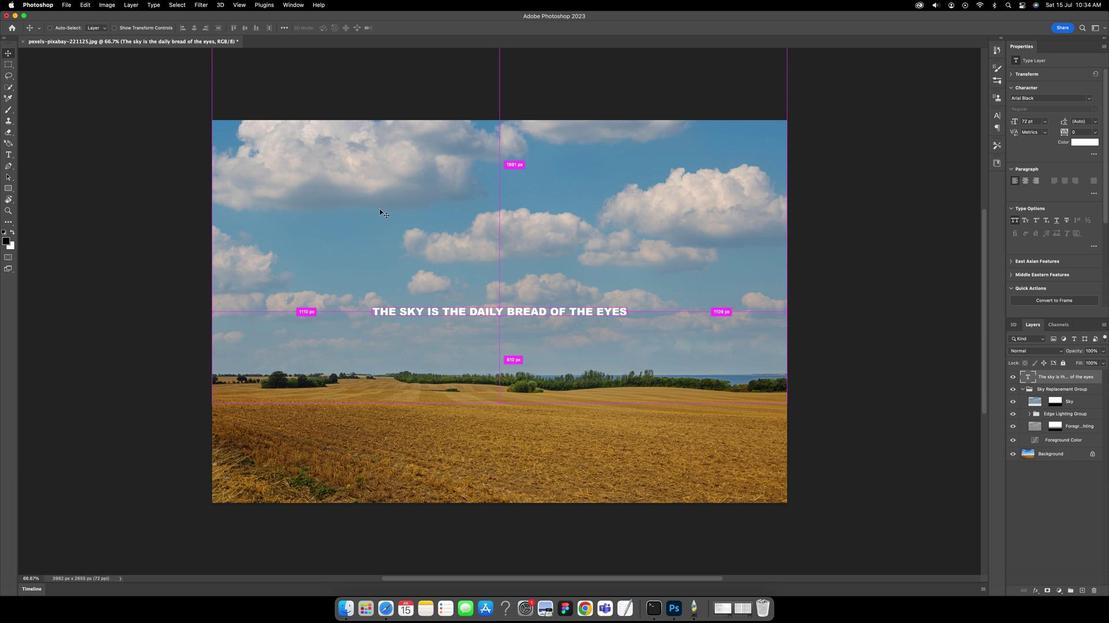 
Action: Mouse moved to (380, 207)
Screenshot: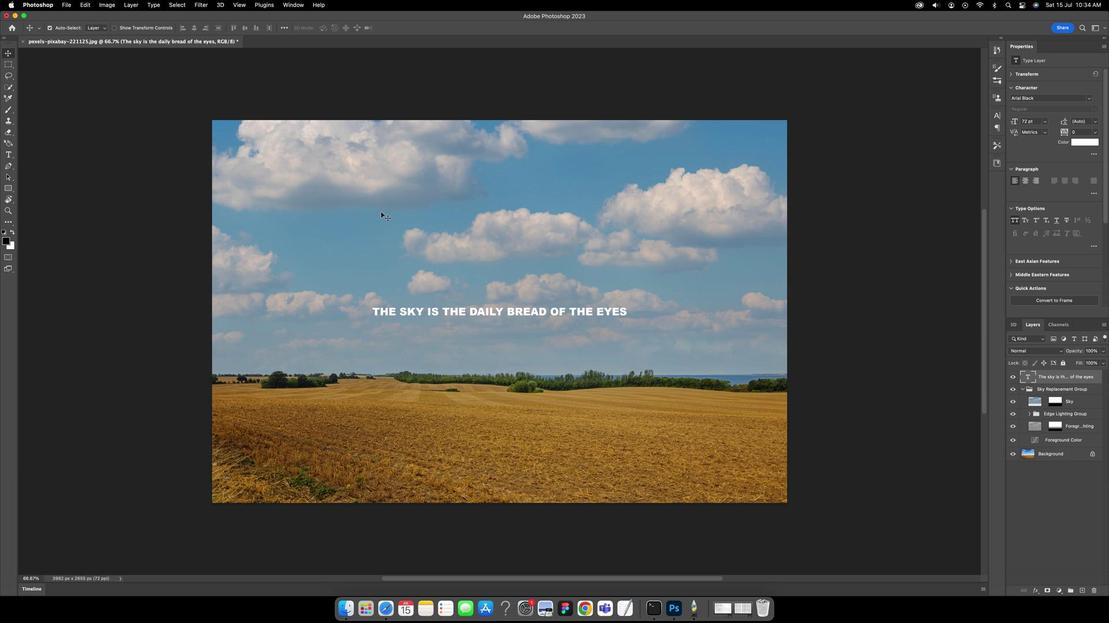 
Action: Key pressed Key.cmd't'
Screenshot: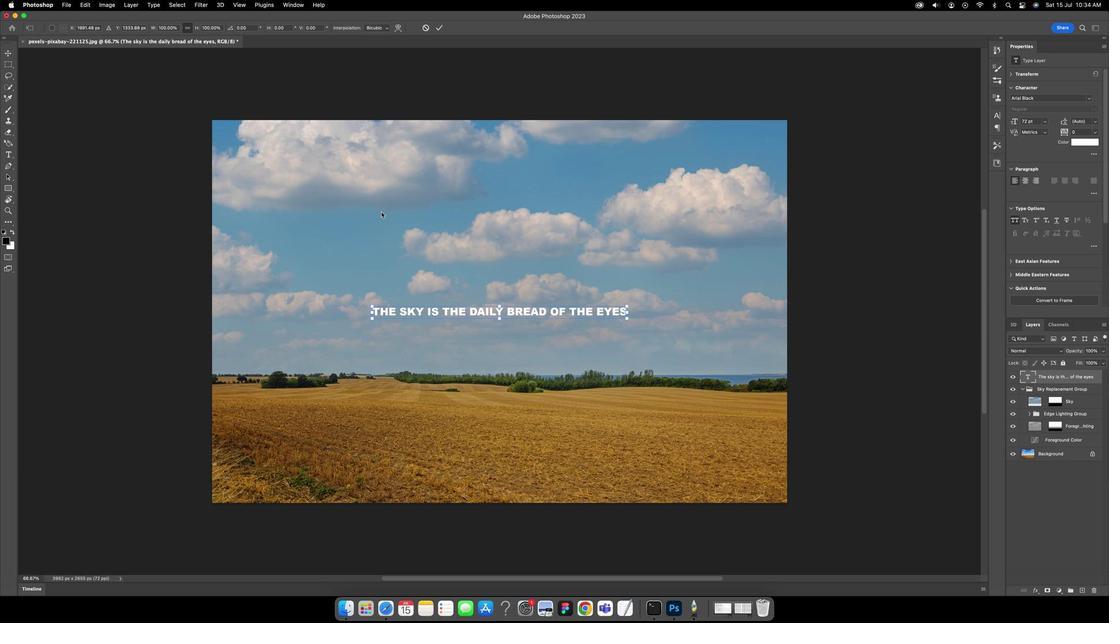 
Action: Mouse moved to (369, 307)
Screenshot: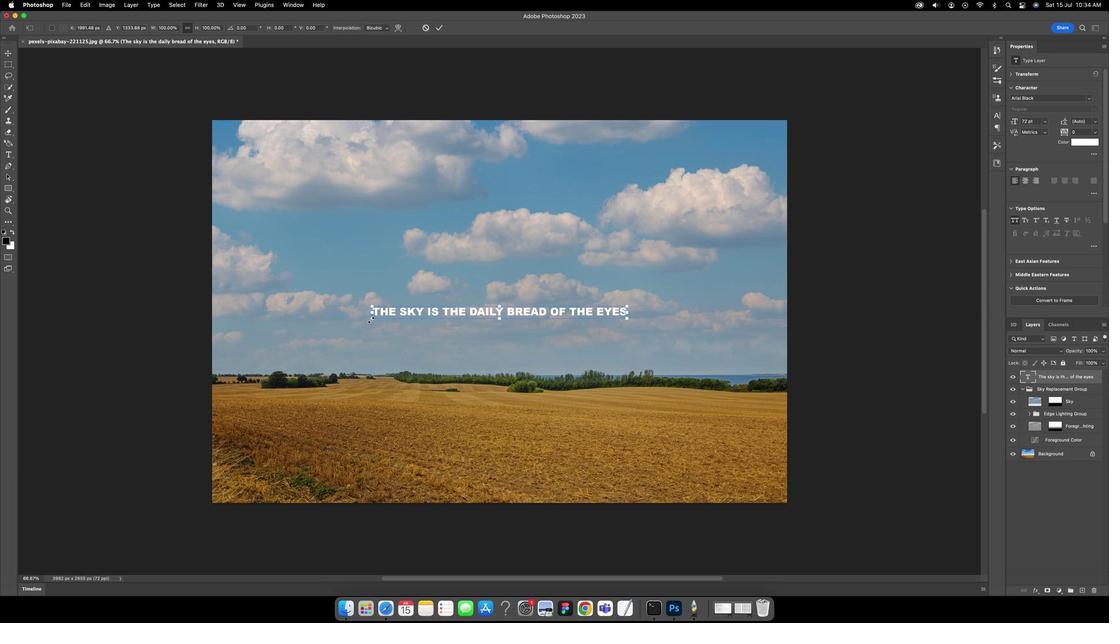 
Action: Key pressed Key.shift
Screenshot: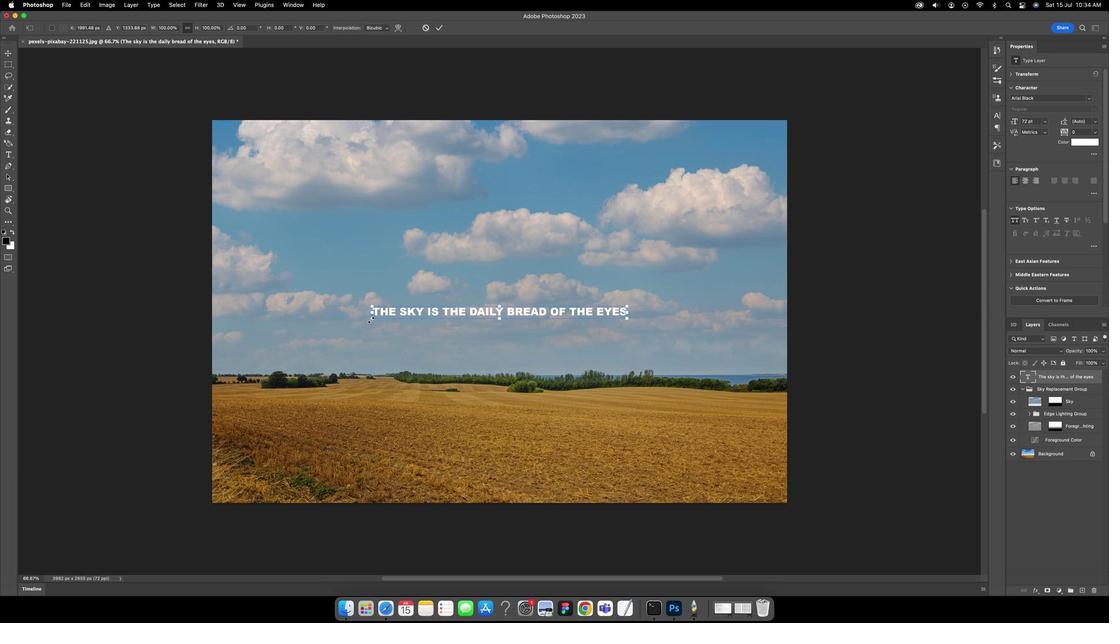 
Action: Mouse pressed left at (369, 307)
Screenshot: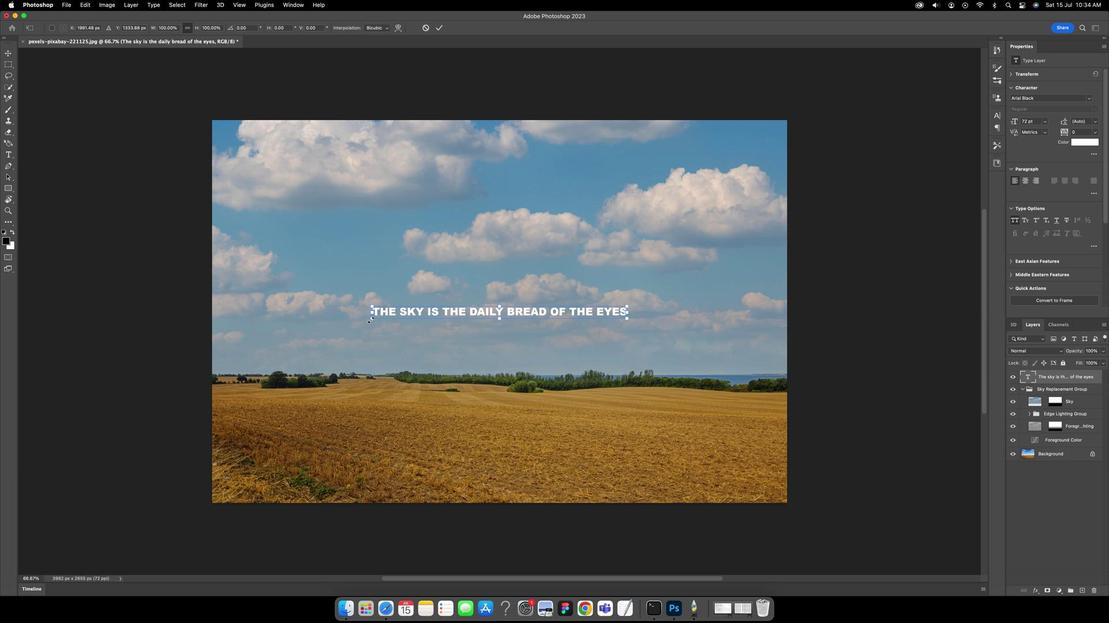 
Action: Mouse moved to (268, 339)
Screenshot: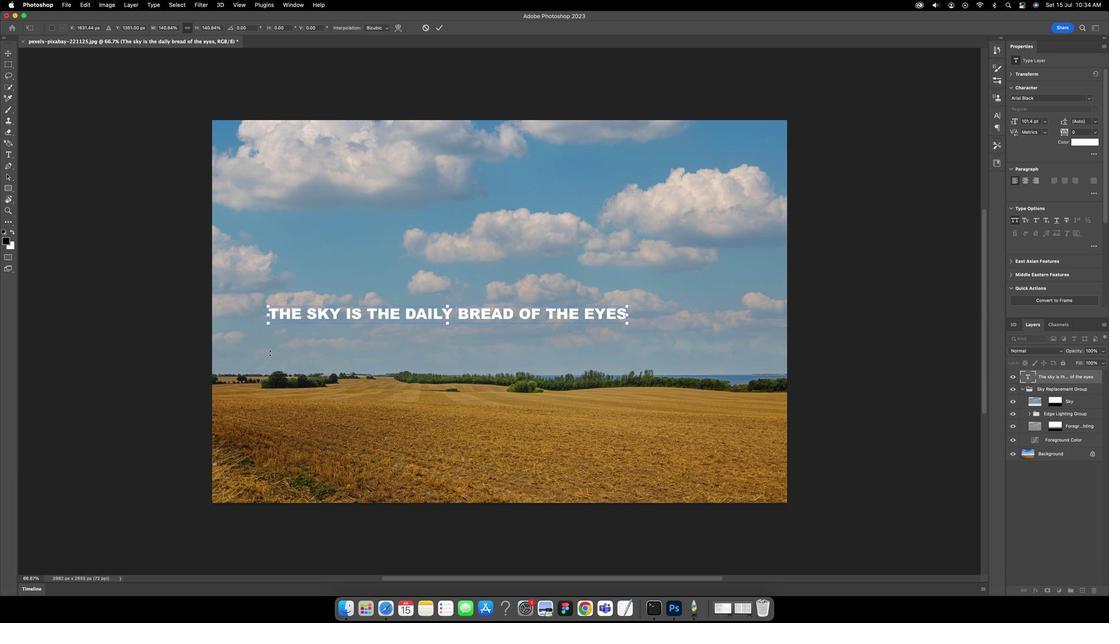 
Action: Key pressed Key.enterKey.cmd'a'
Screenshot: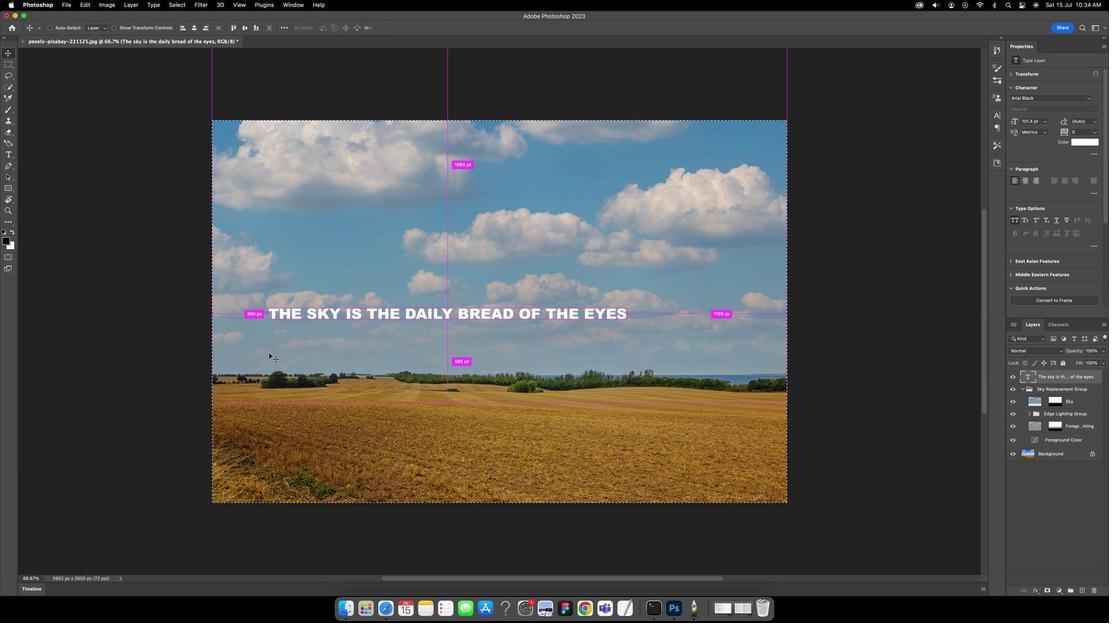 
Action: Mouse moved to (194, 36)
Screenshot: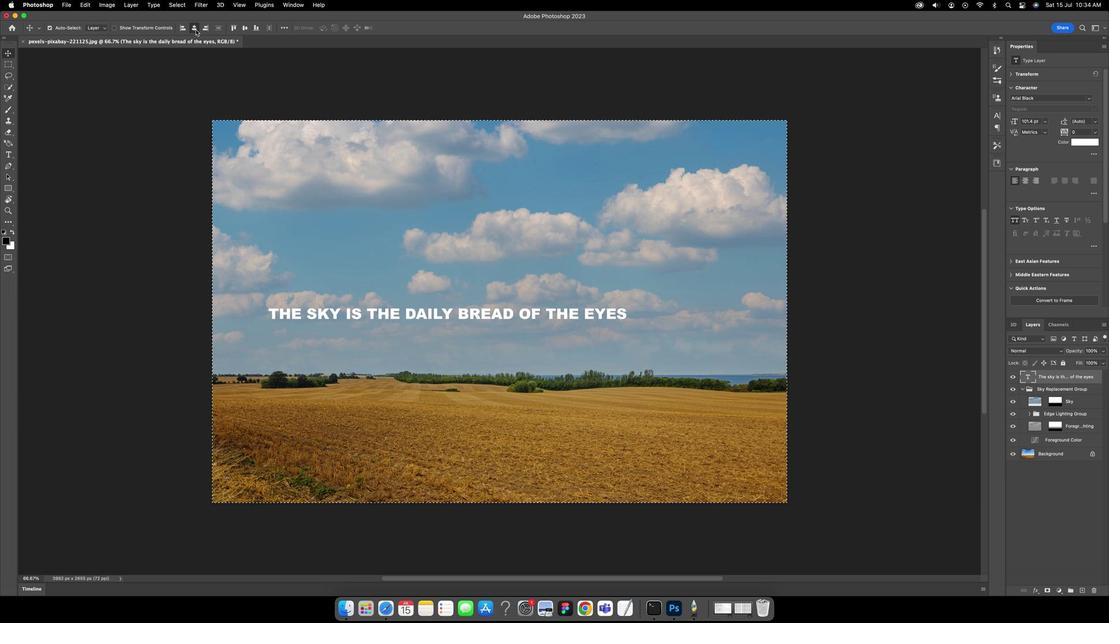 
Action: Mouse pressed left at (194, 36)
Screenshot: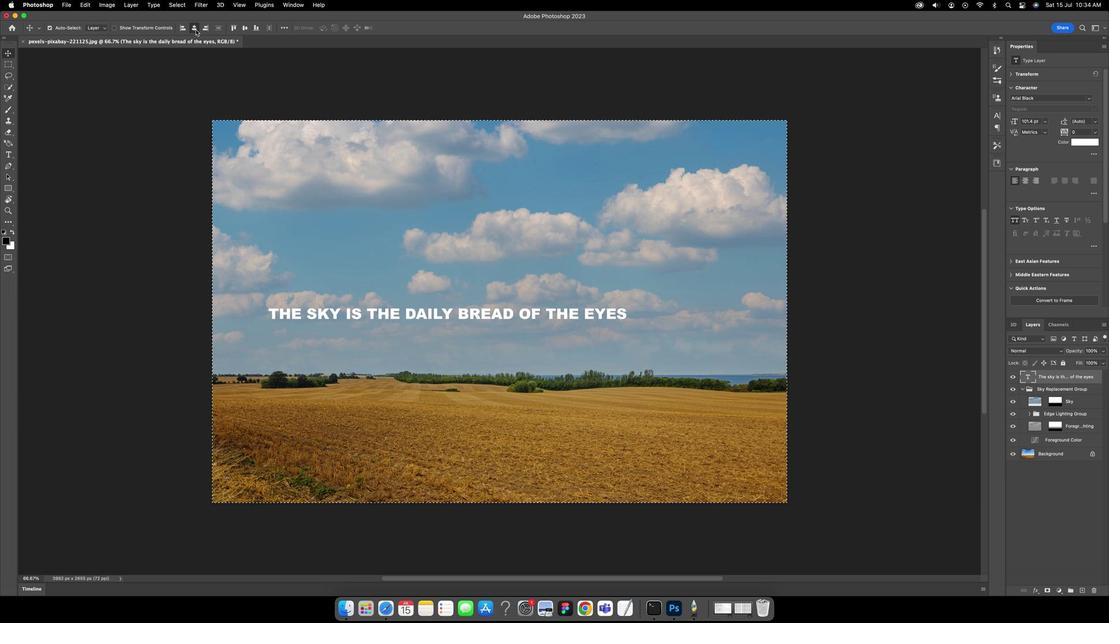 
Action: Mouse moved to (240, 38)
Screenshot: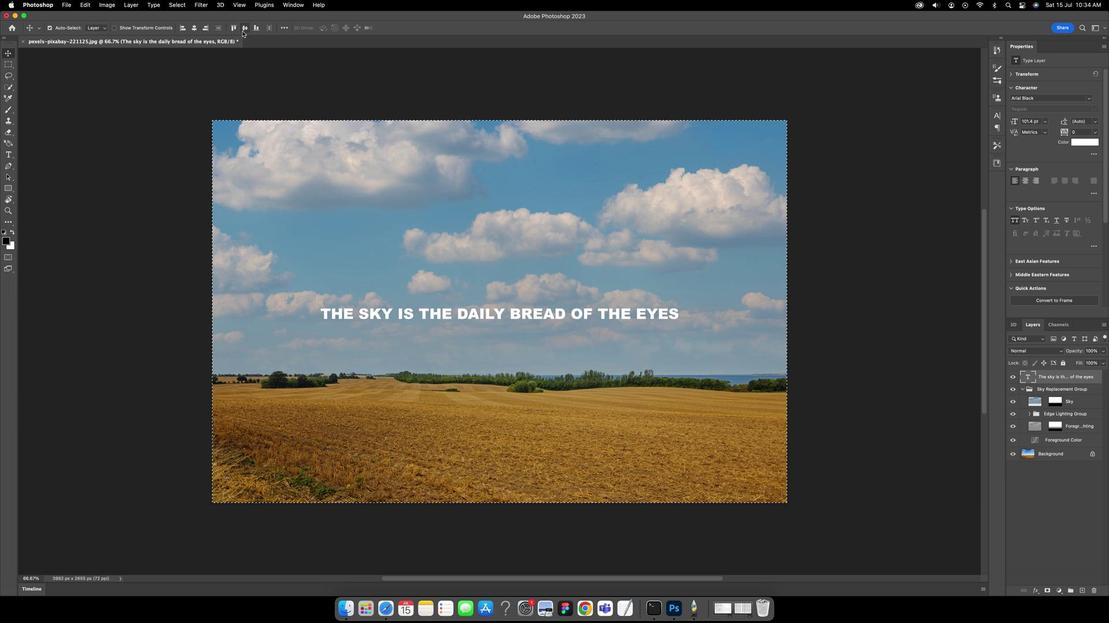 
Action: Mouse pressed left at (240, 38)
Screenshot: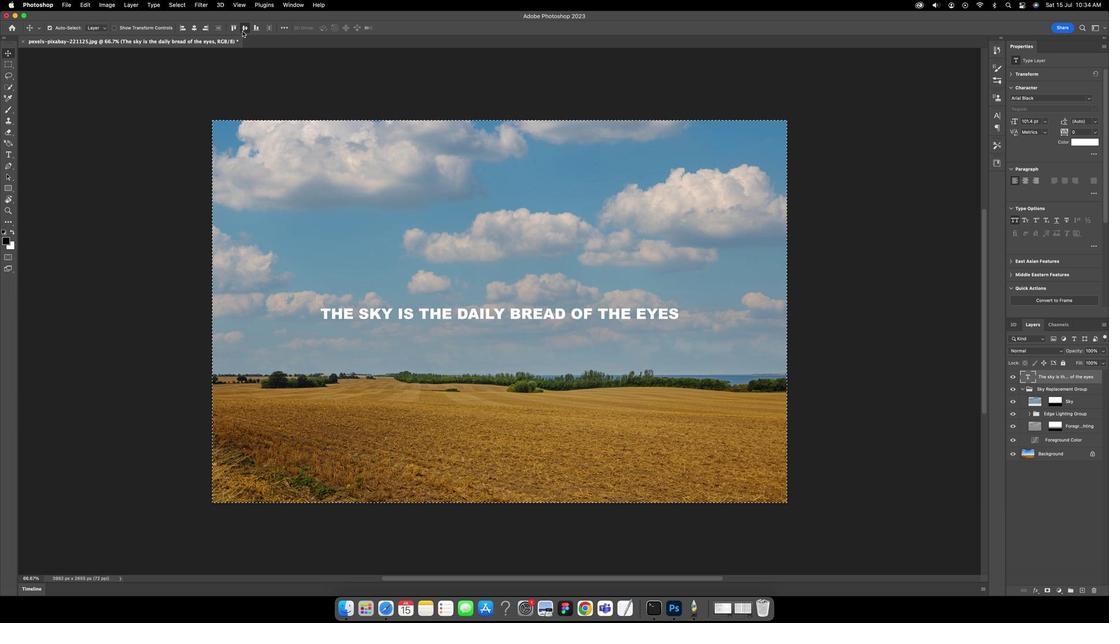 
Action: Mouse moved to (294, 112)
Screenshot: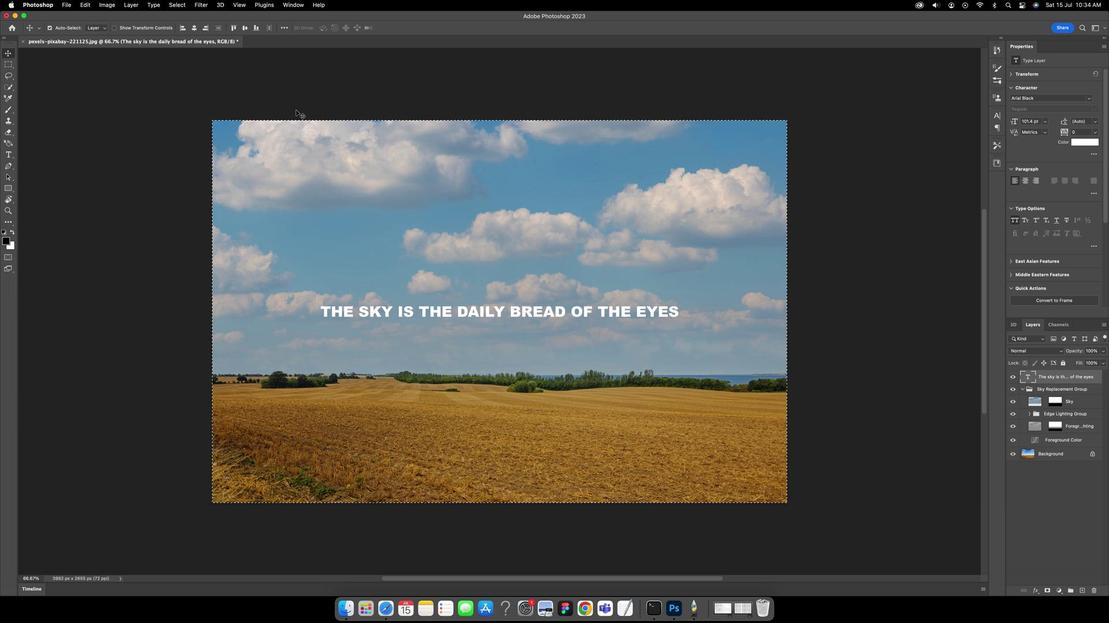 
Action: Key pressed Key.cmd'd'
Screenshot: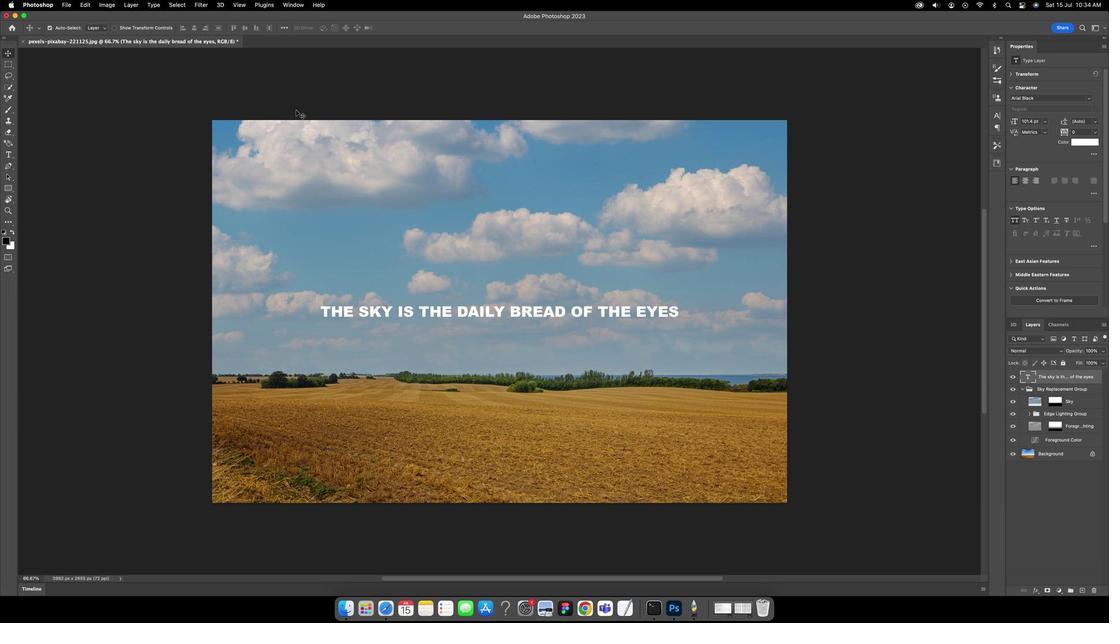 
Action: Mouse moved to (409, 117)
Screenshot: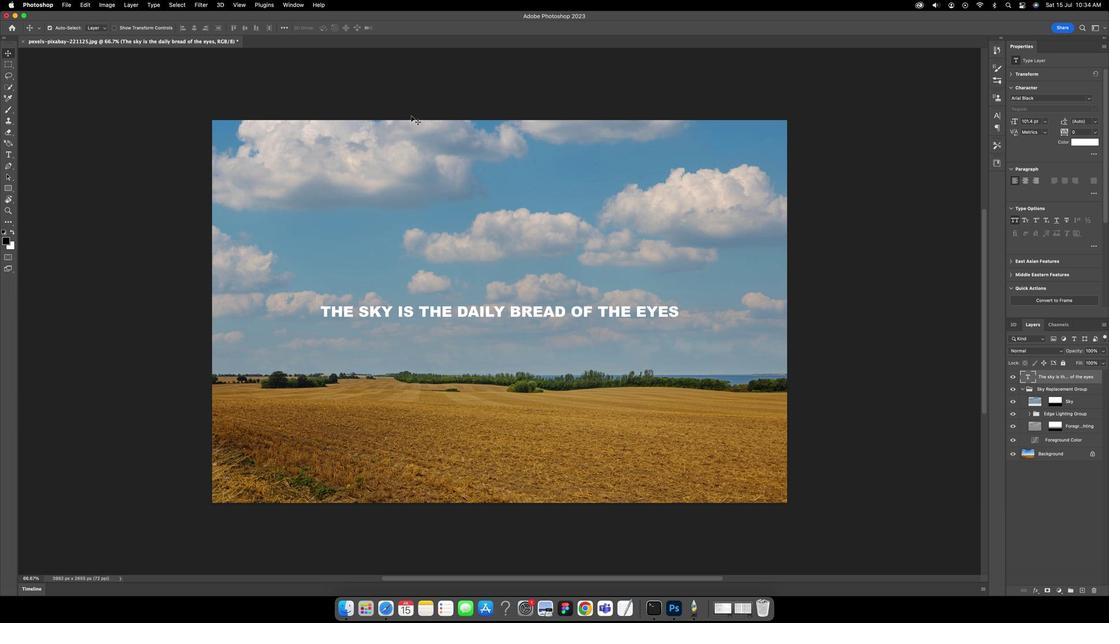 
Action: Mouse pressed left at (409, 117)
Screenshot: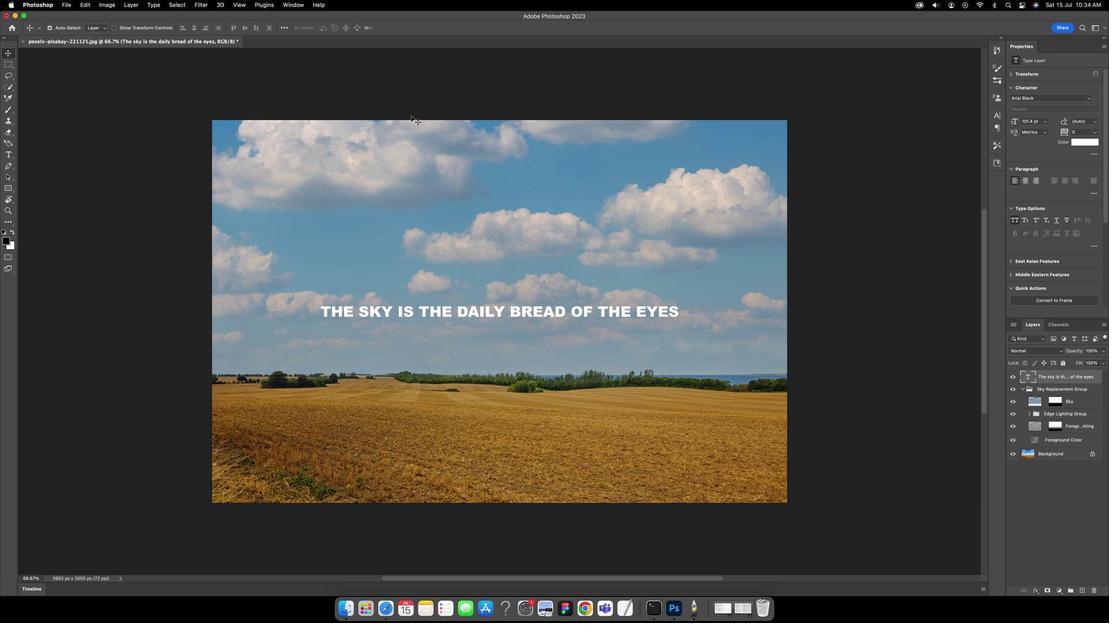 
Action: Mouse moved to (67, 11)
Screenshot: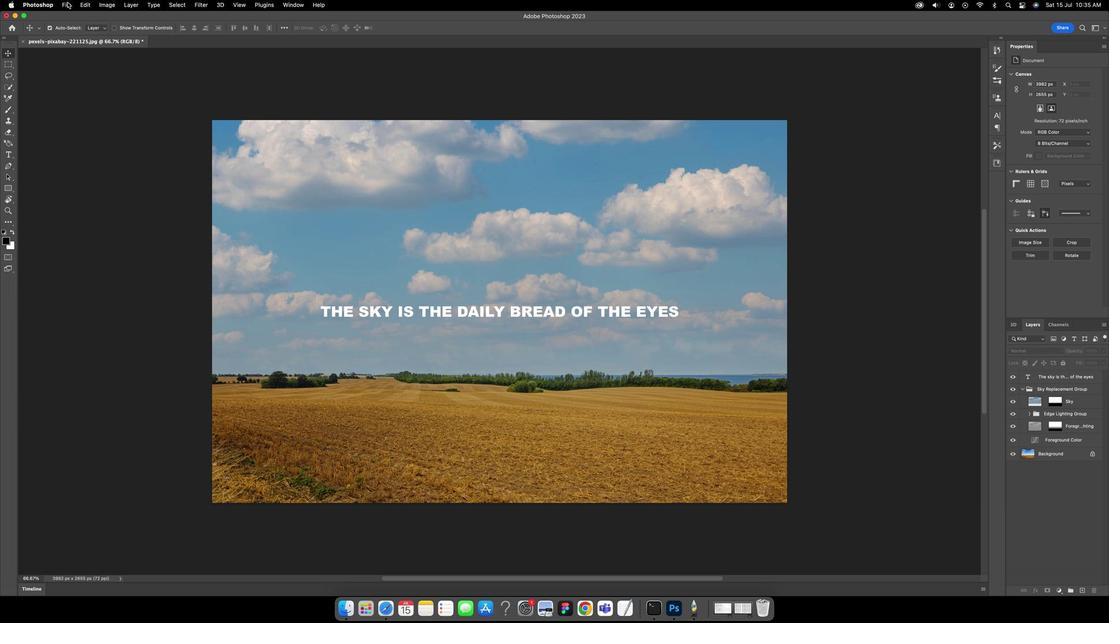 
Action: Mouse pressed left at (67, 11)
Screenshot: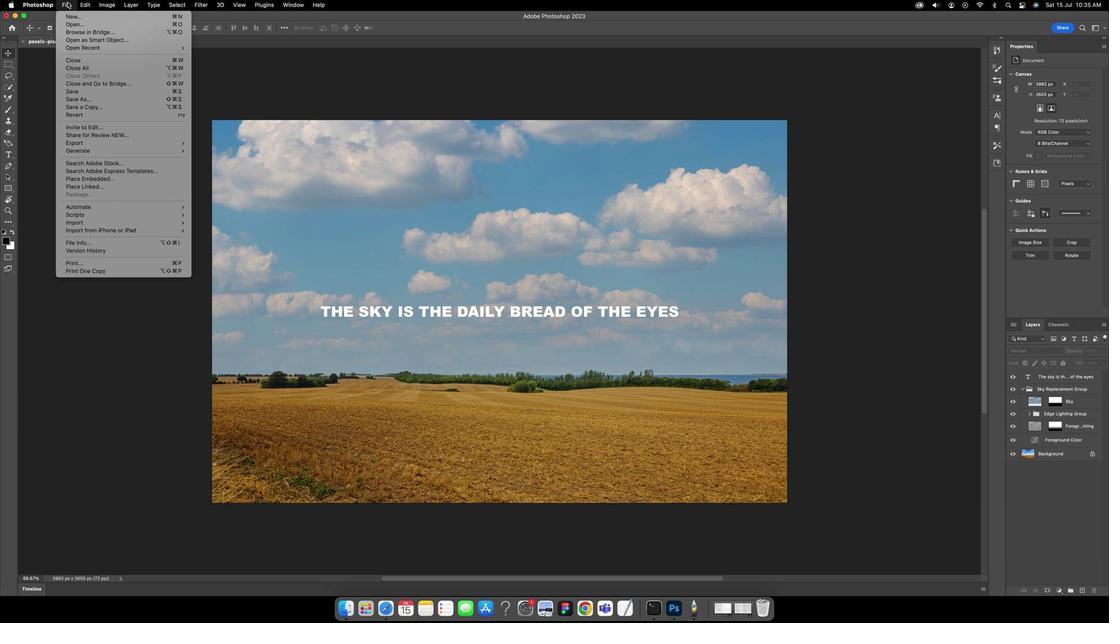
Action: Mouse moved to (75, 93)
Screenshot: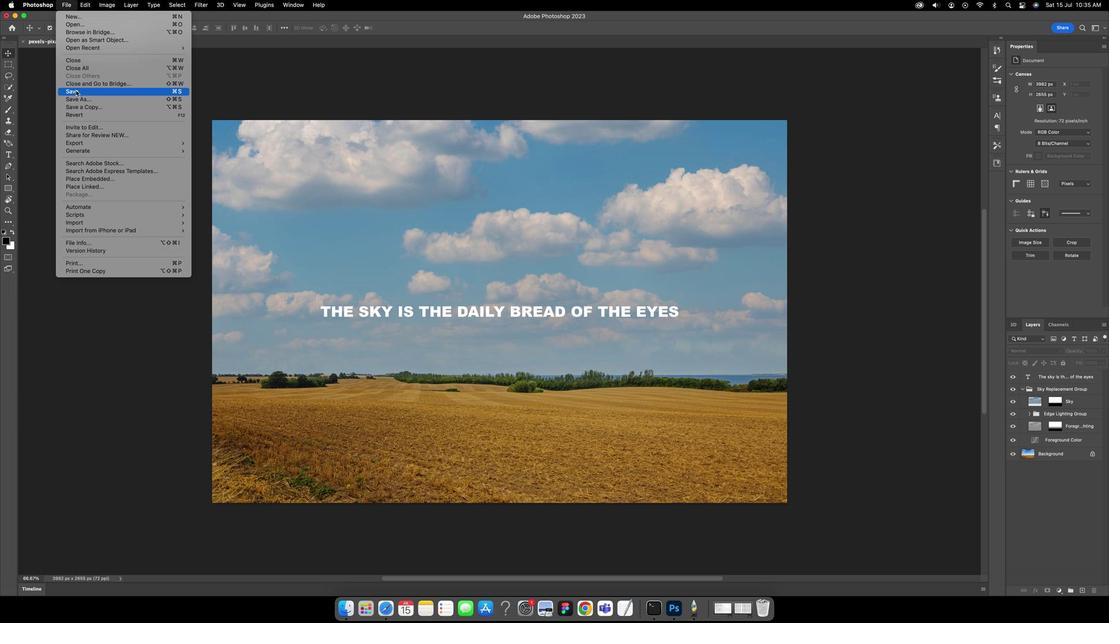 
Action: Mouse pressed left at (75, 93)
Screenshot: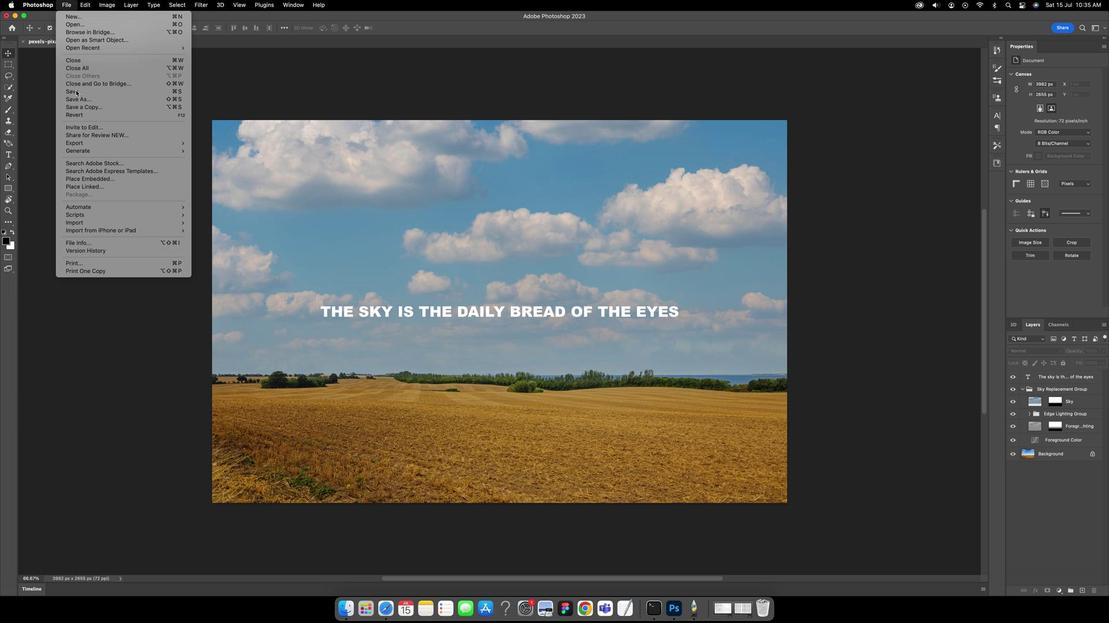 
Action: Key pressed 's''k''y'
Screenshot: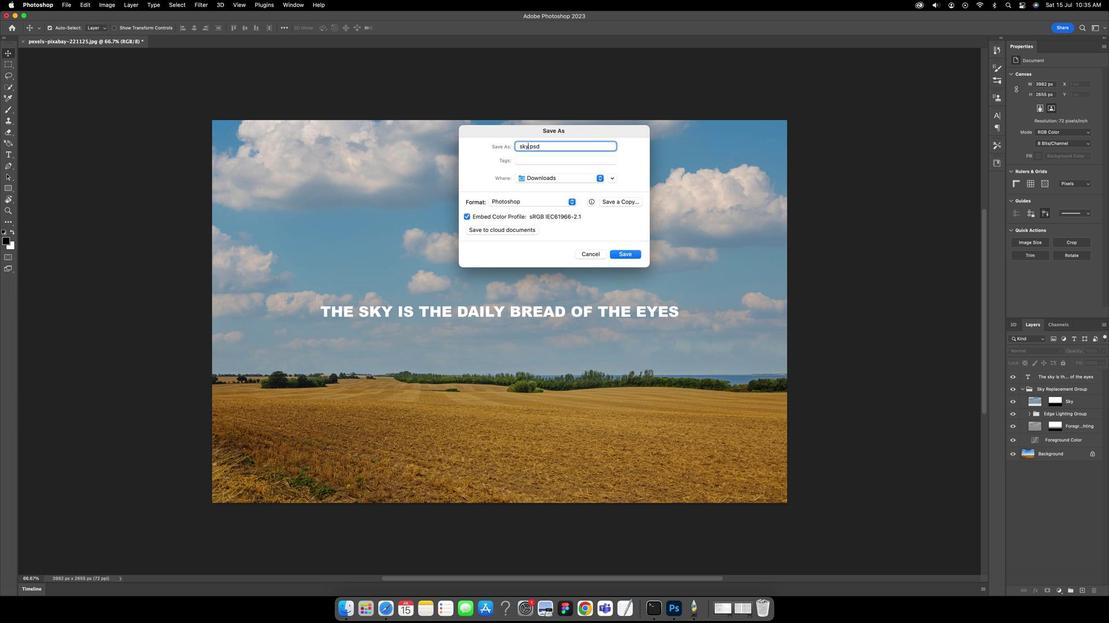 
Action: Mouse moved to (614, 243)
Screenshot: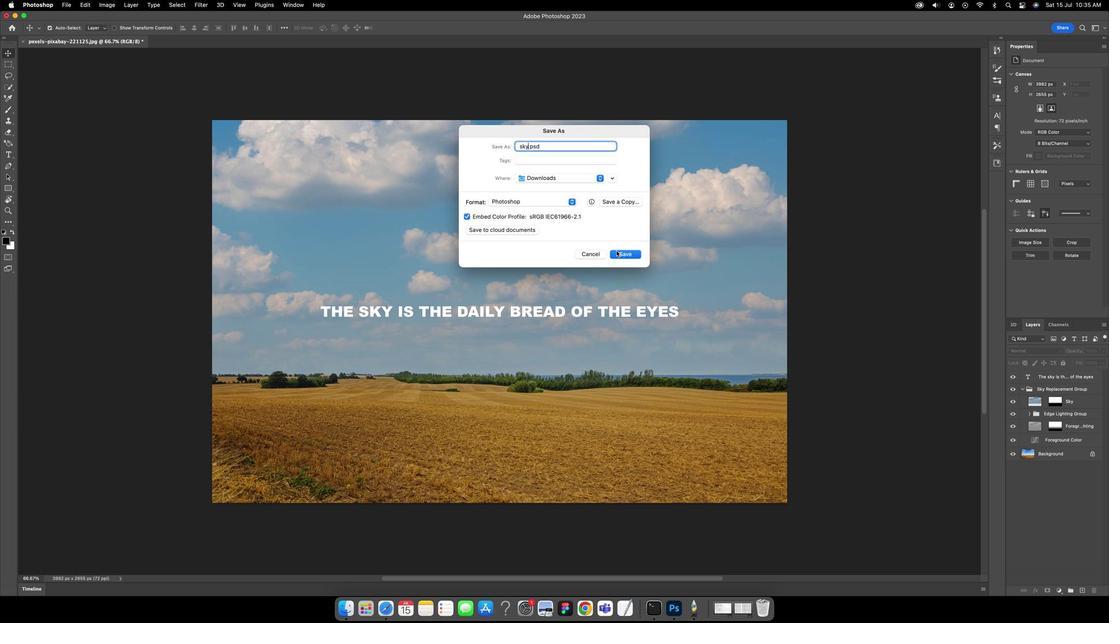 
Action: Mouse pressed left at (614, 243)
Screenshot: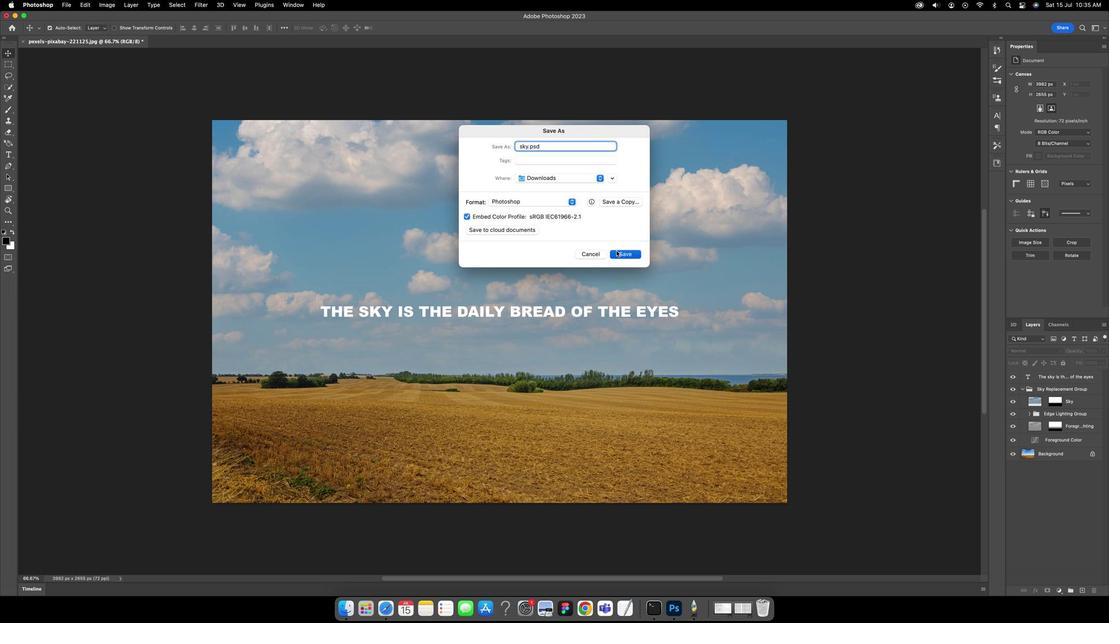 
Action: Mouse moved to (660, 269)
Screenshot: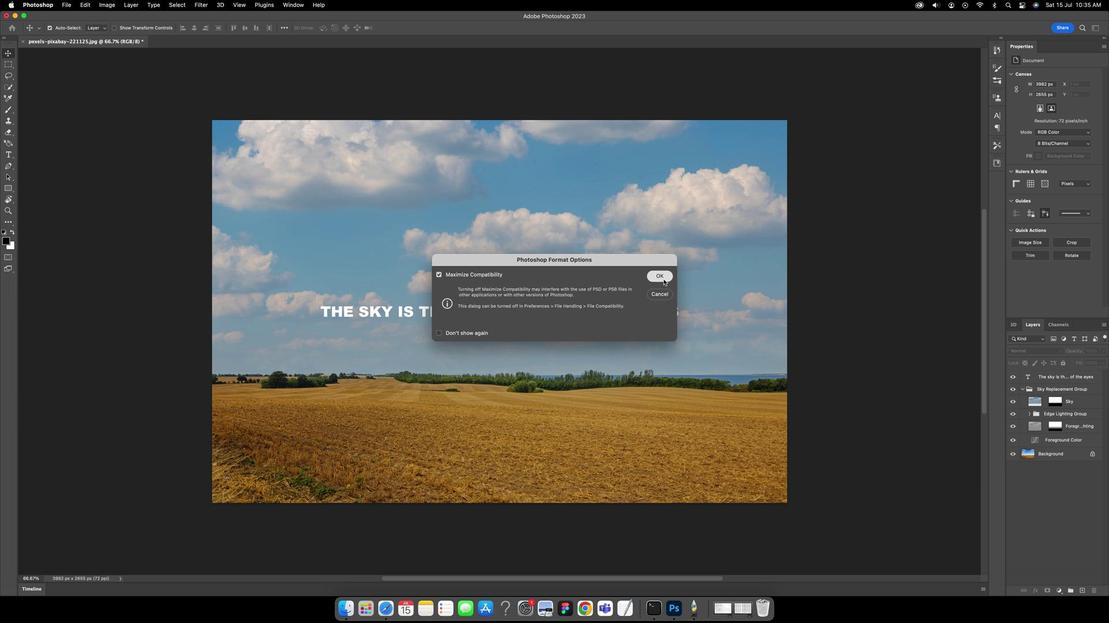 
Action: Mouse pressed left at (660, 269)
Screenshot: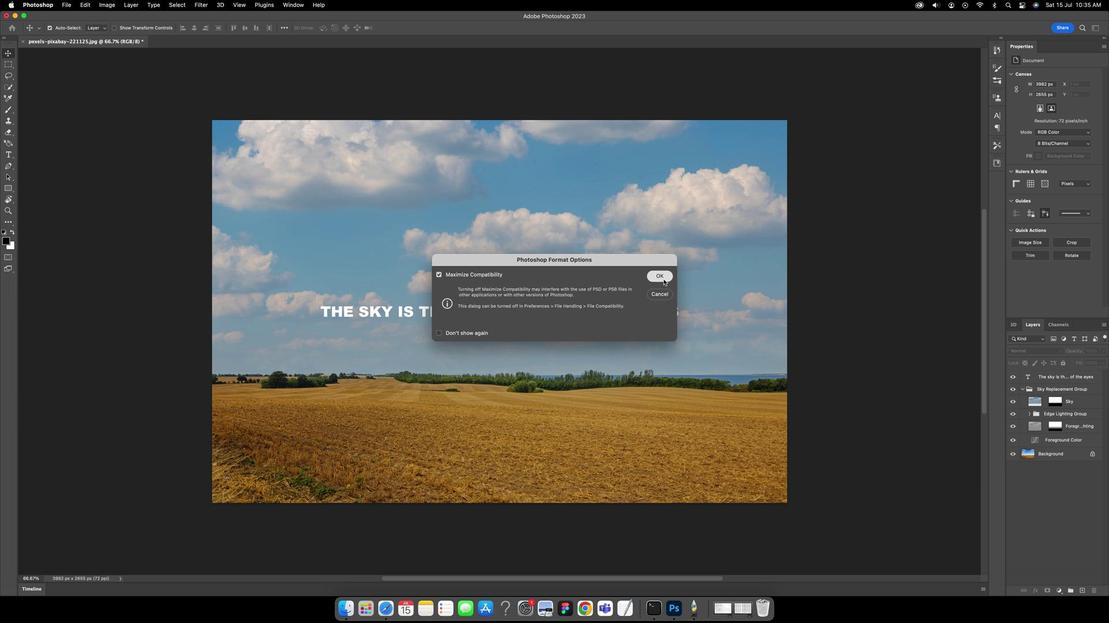
